 Task: Display the standings of the 2022 Victory Lane Racing NASCAR Cup Series for the race "Daytona 500" on the track "Daytona".
Action: Mouse moved to (179, 386)
Screenshot: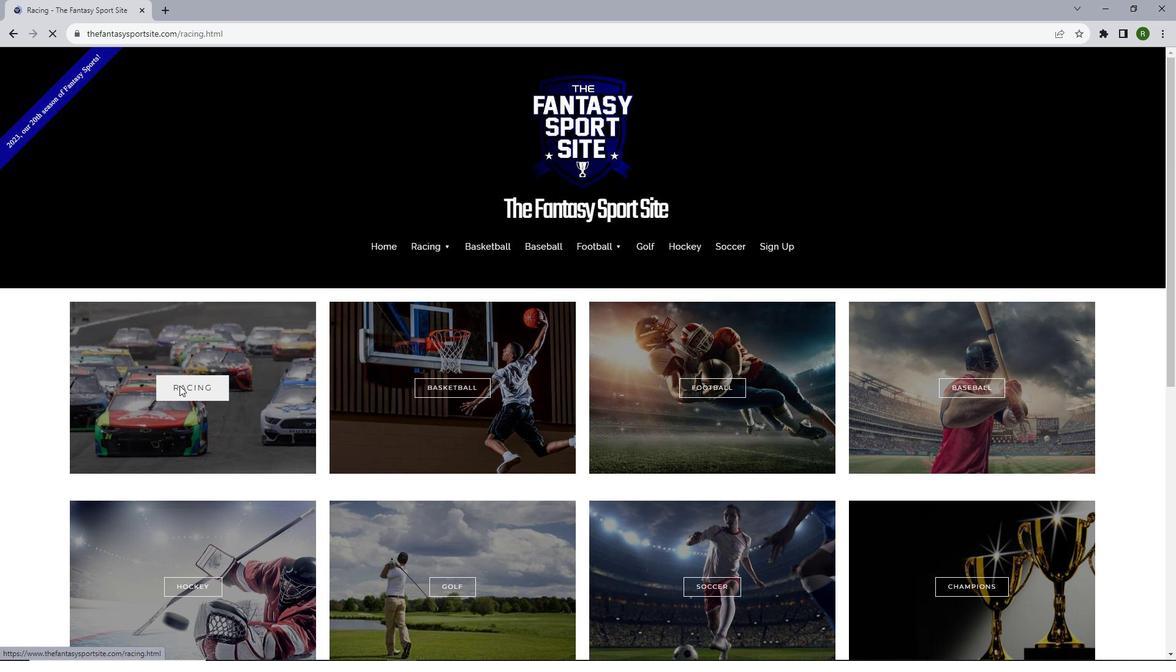 
Action: Mouse pressed left at (179, 386)
Screenshot: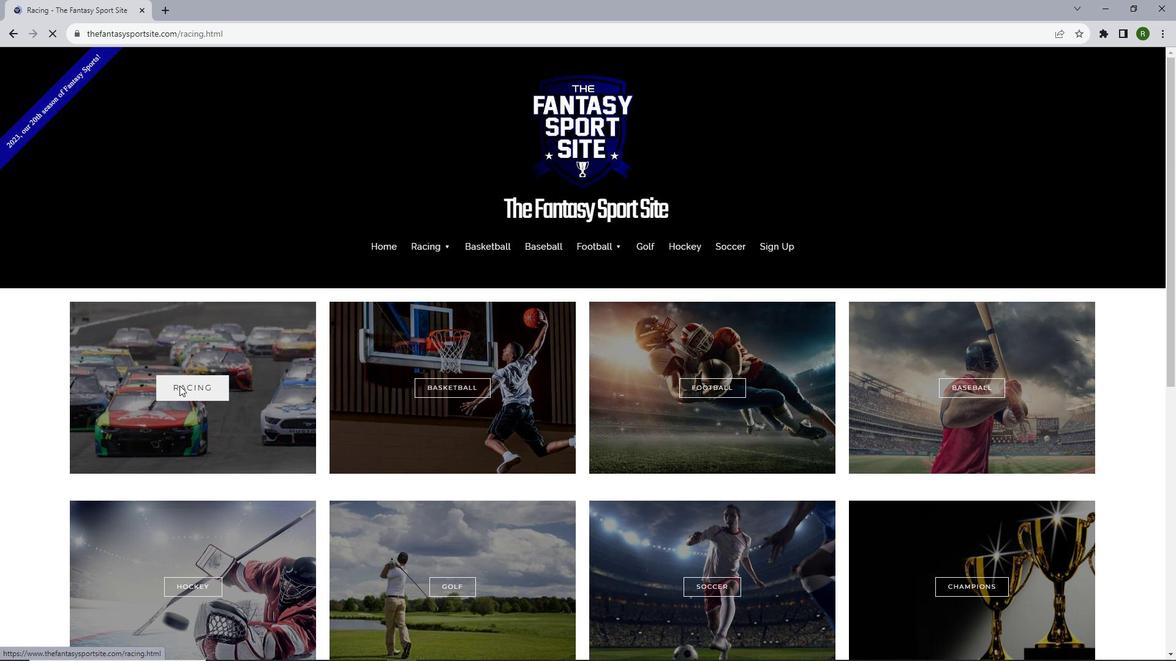 
Action: Mouse moved to (476, 319)
Screenshot: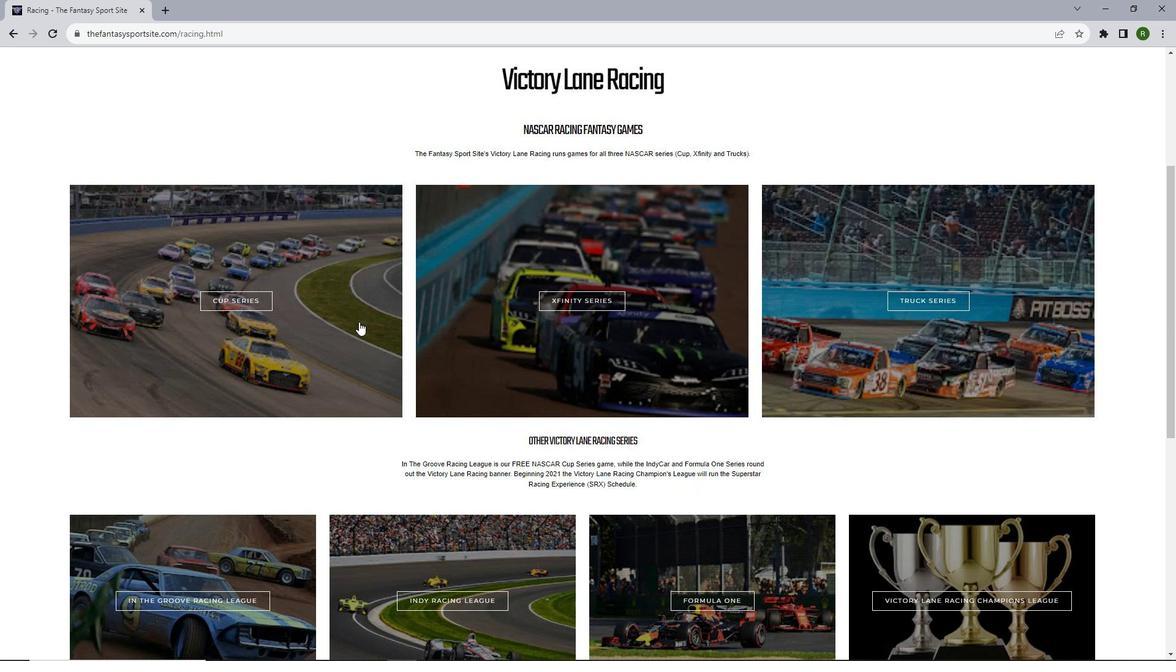 
Action: Mouse scrolled (476, 318) with delta (0, 0)
Screenshot: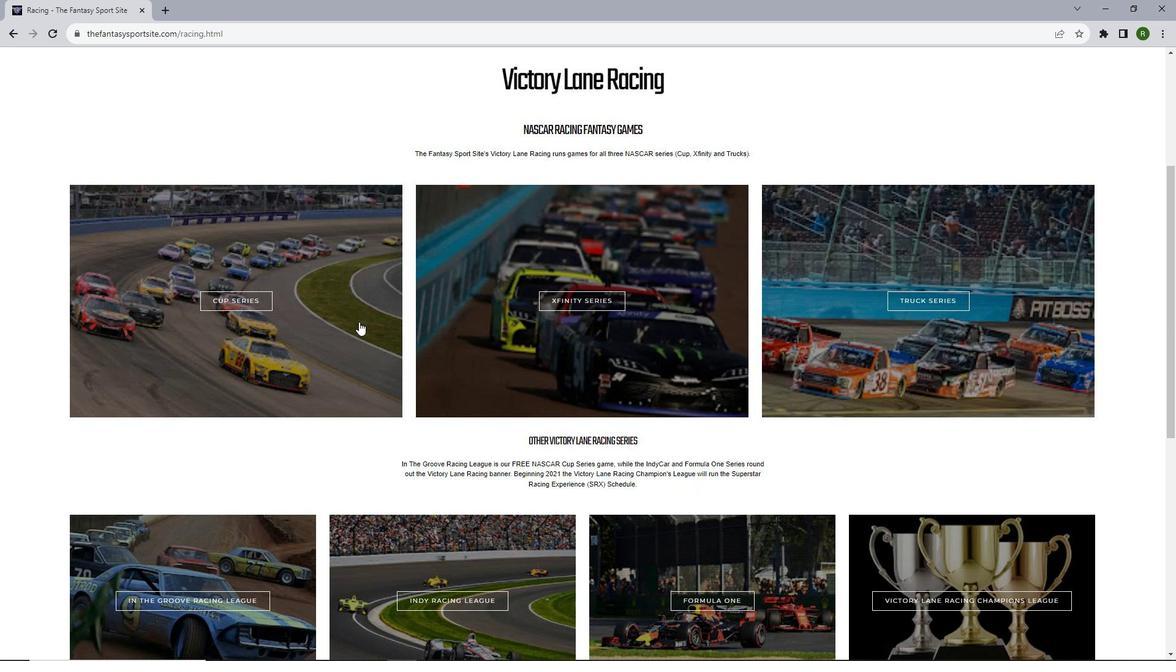 
Action: Mouse moved to (474, 319)
Screenshot: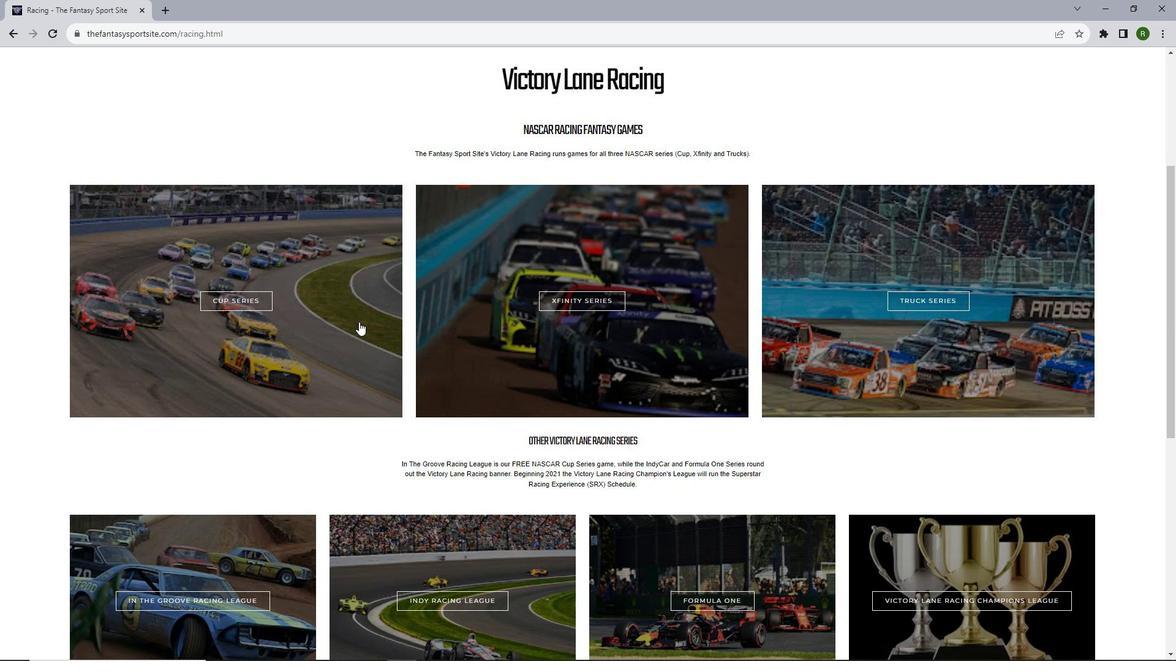 
Action: Mouse scrolled (474, 319) with delta (0, 0)
Screenshot: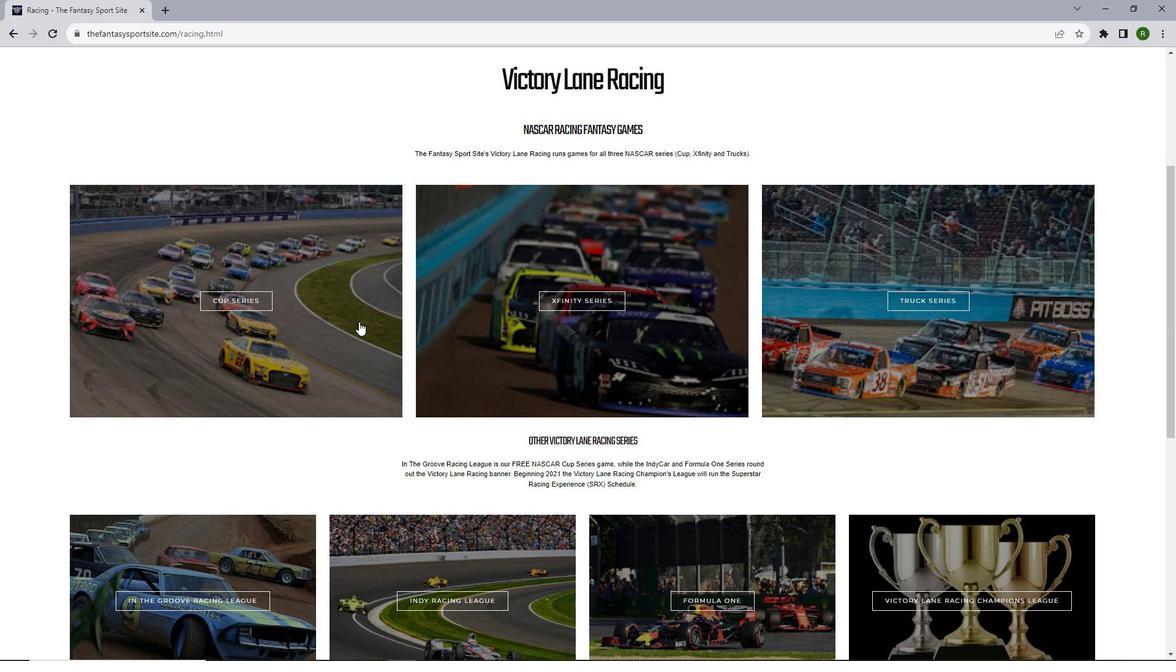 
Action: Mouse scrolled (474, 319) with delta (0, 0)
Screenshot: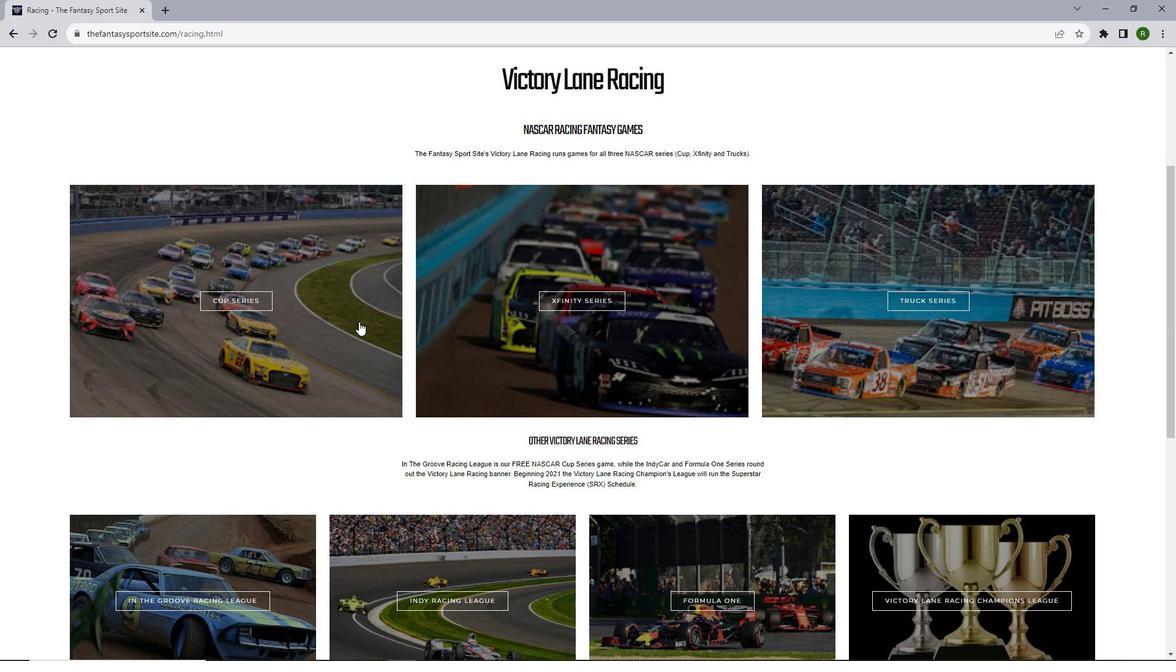 
Action: Mouse moved to (474, 319)
Screenshot: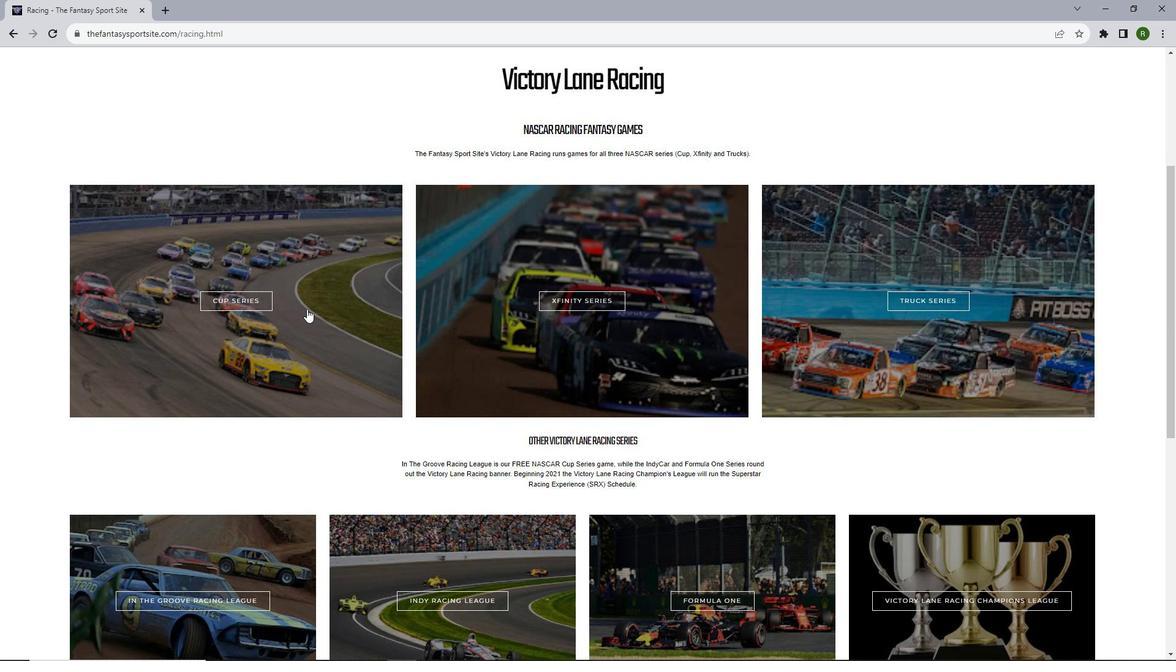 
Action: Mouse scrolled (474, 319) with delta (0, 0)
Screenshot: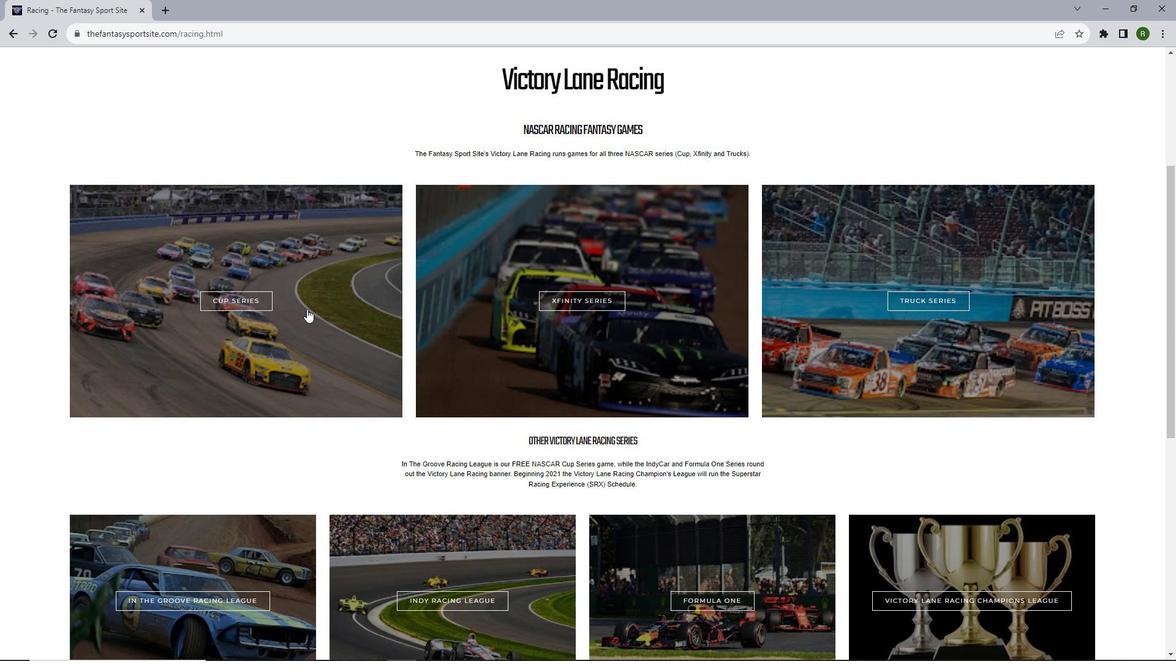 
Action: Mouse moved to (241, 296)
Screenshot: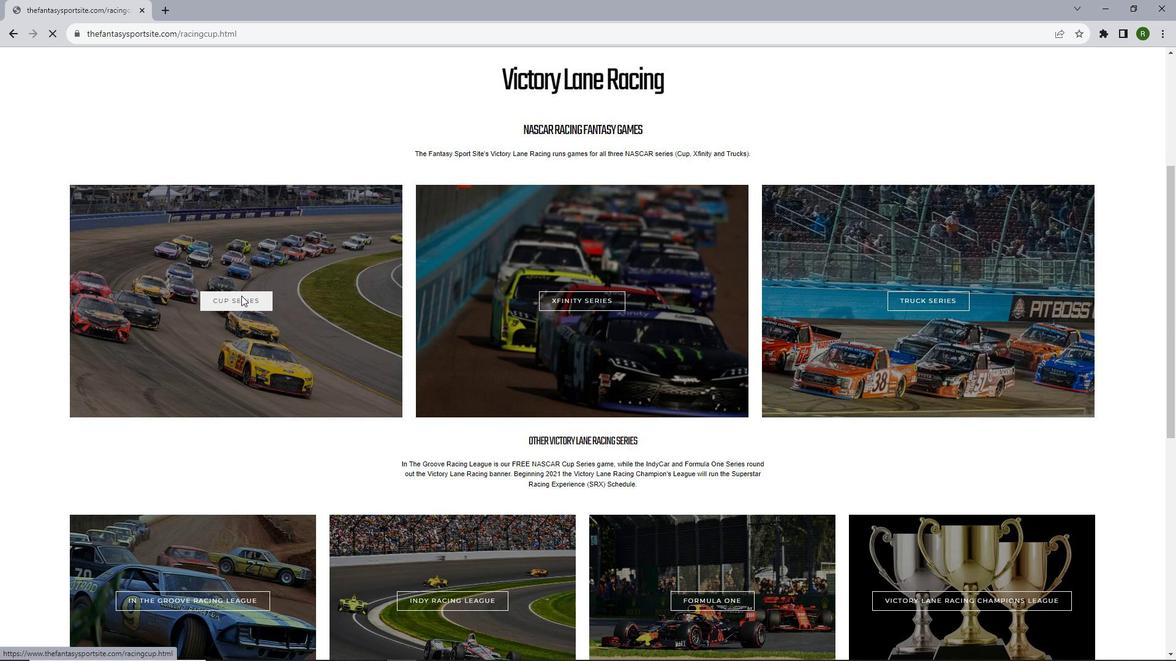 
Action: Mouse pressed left at (241, 296)
Screenshot: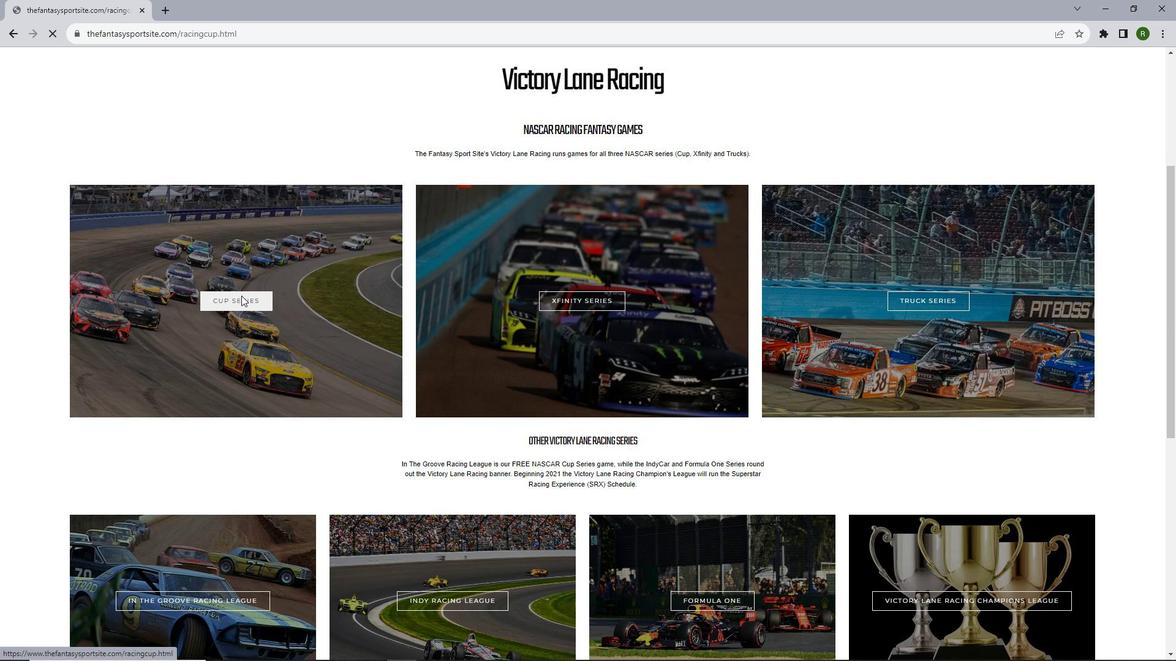 
Action: Mouse moved to (322, 307)
Screenshot: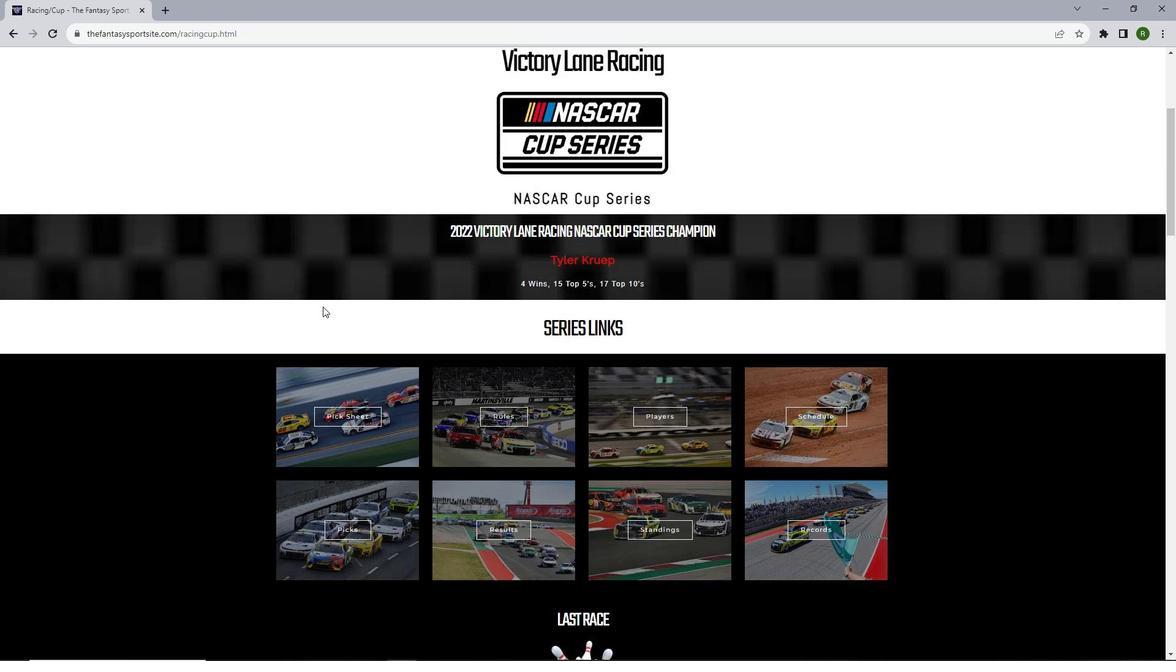 
Action: Mouse scrolled (322, 306) with delta (0, 0)
Screenshot: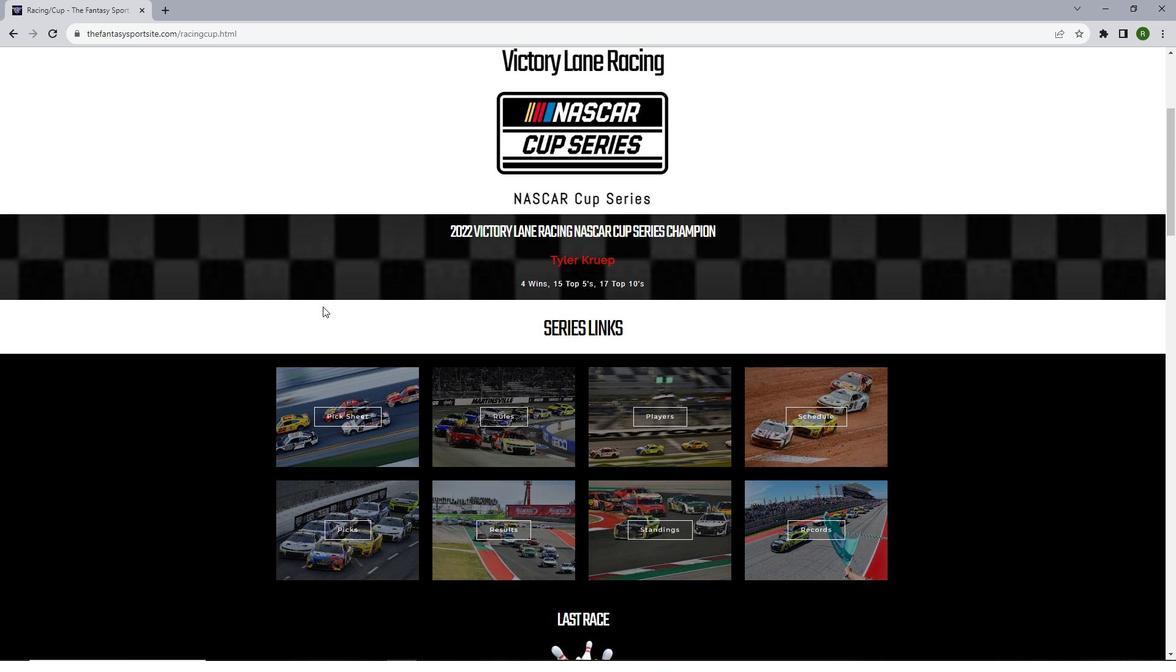 
Action: Mouse scrolled (322, 306) with delta (0, 0)
Screenshot: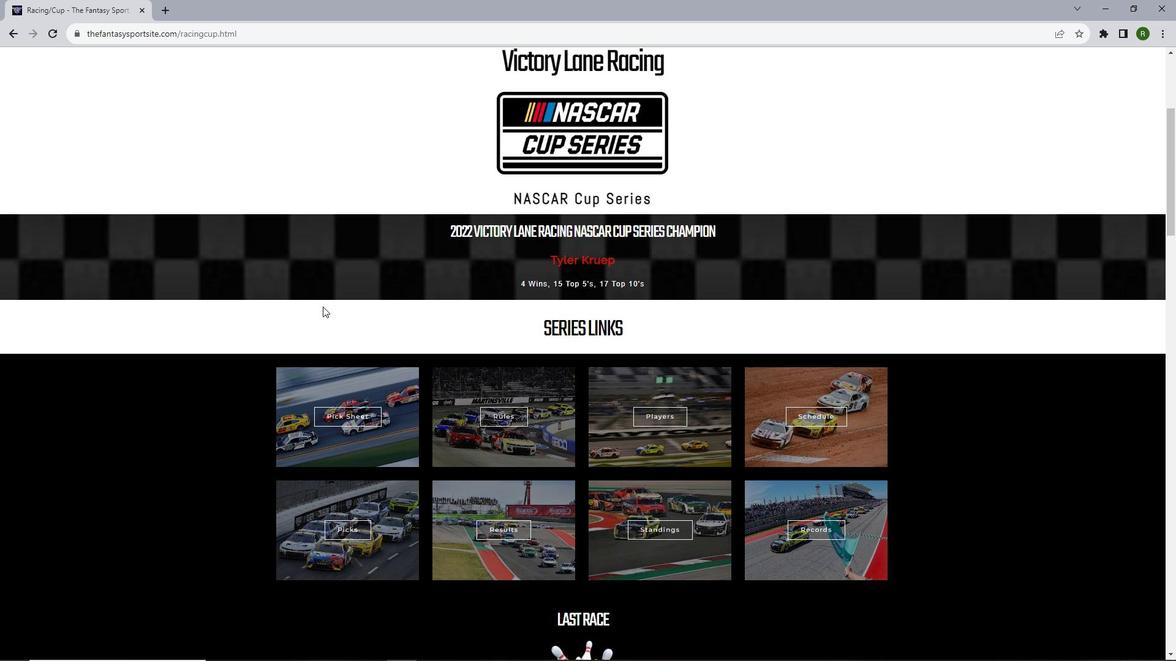 
Action: Mouse scrolled (322, 306) with delta (0, 0)
Screenshot: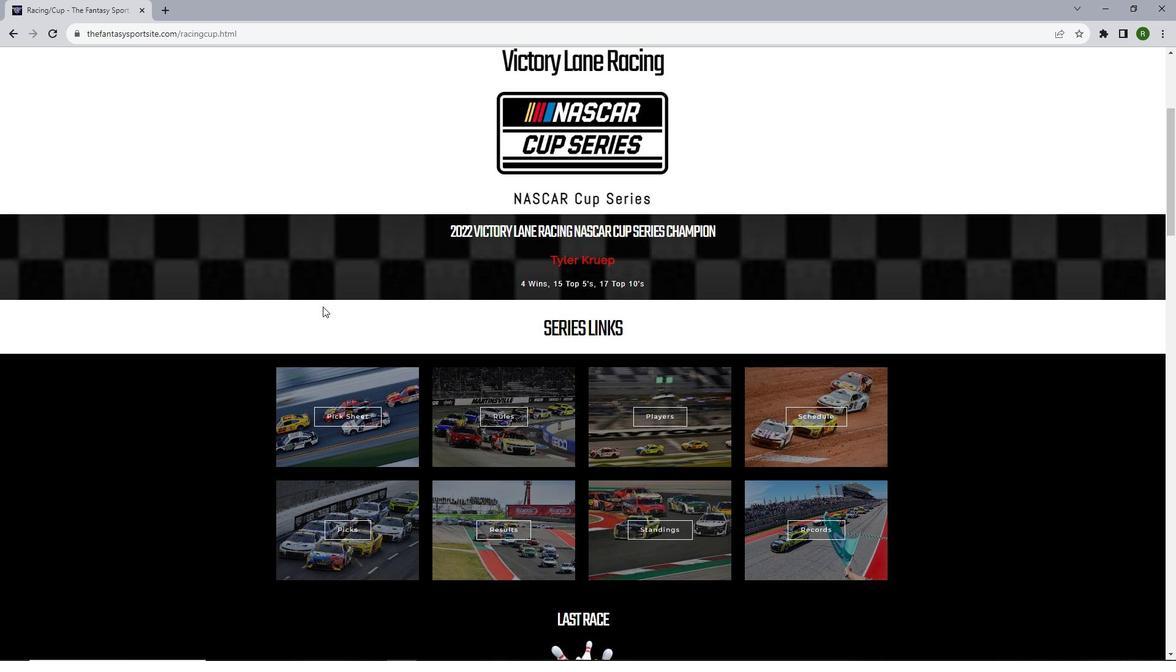 
Action: Mouse scrolled (322, 306) with delta (0, 0)
Screenshot: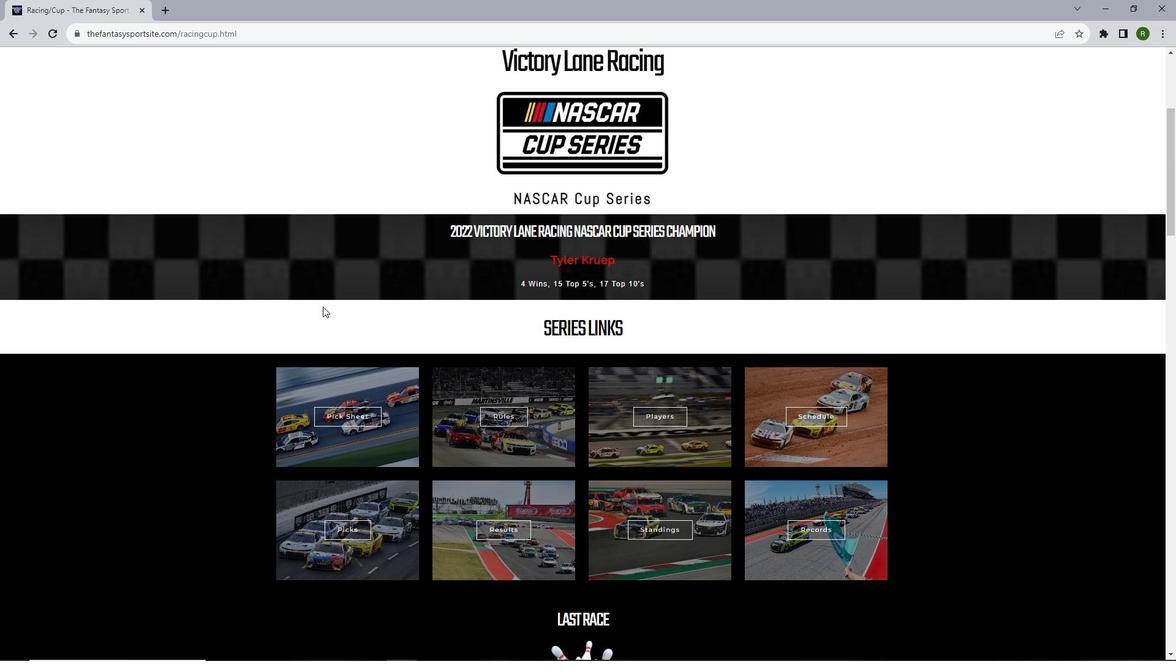 
Action: Mouse moved to (323, 307)
Screenshot: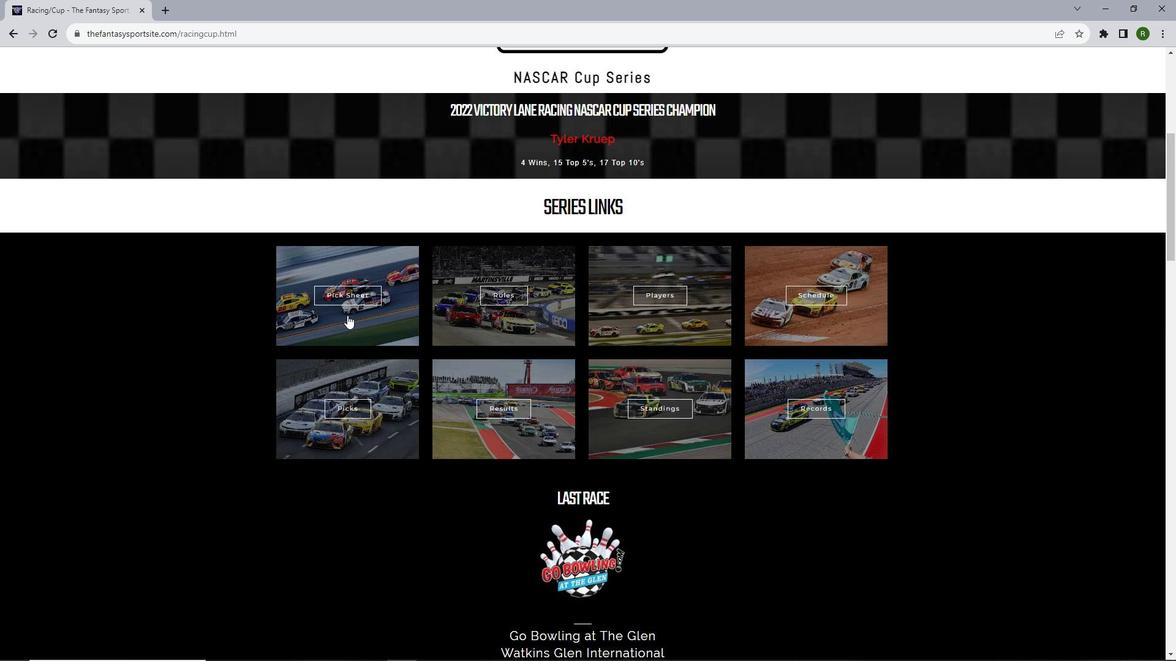
Action: Mouse scrolled (323, 306) with delta (0, 0)
Screenshot: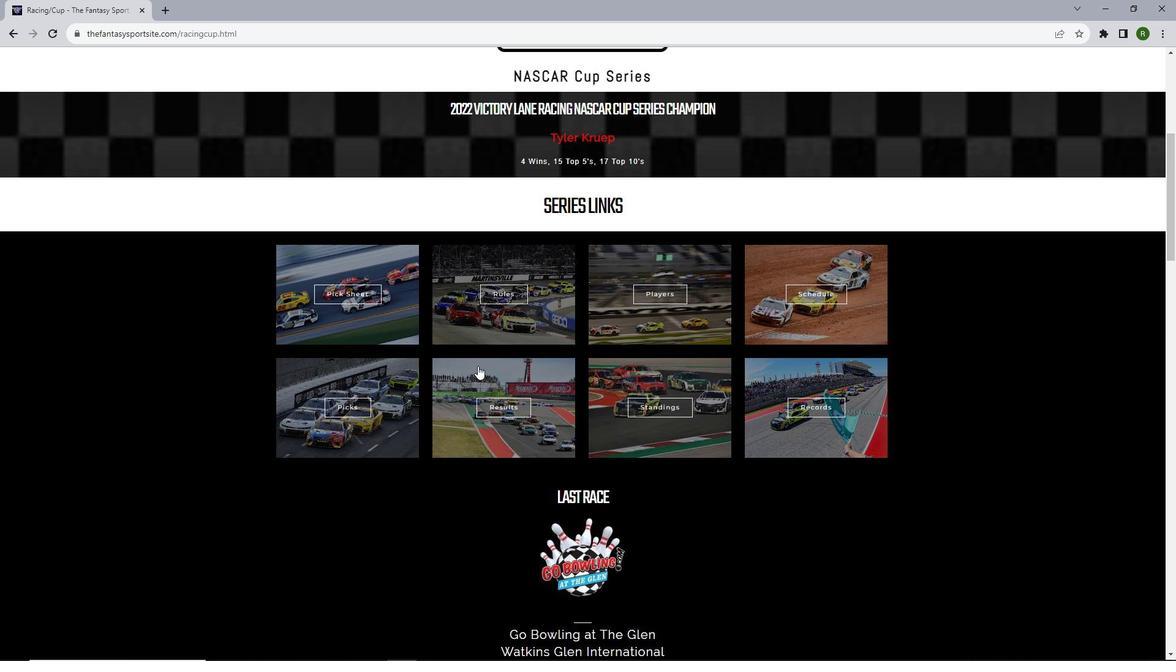 
Action: Mouse scrolled (323, 306) with delta (0, 0)
Screenshot: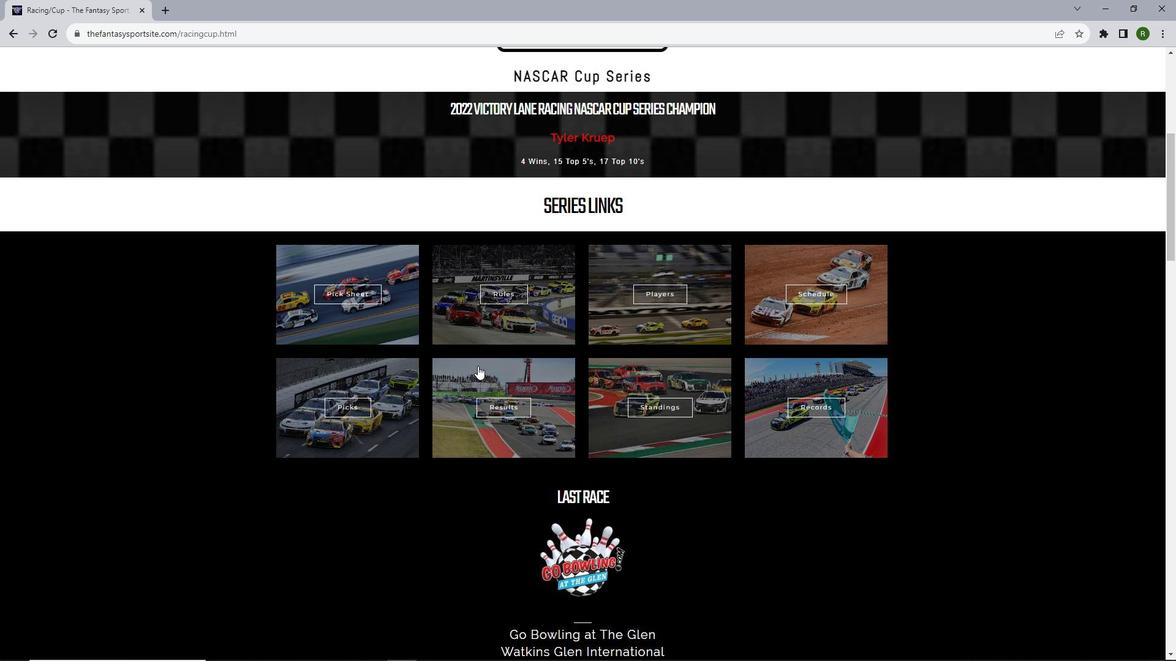 
Action: Mouse moved to (648, 402)
Screenshot: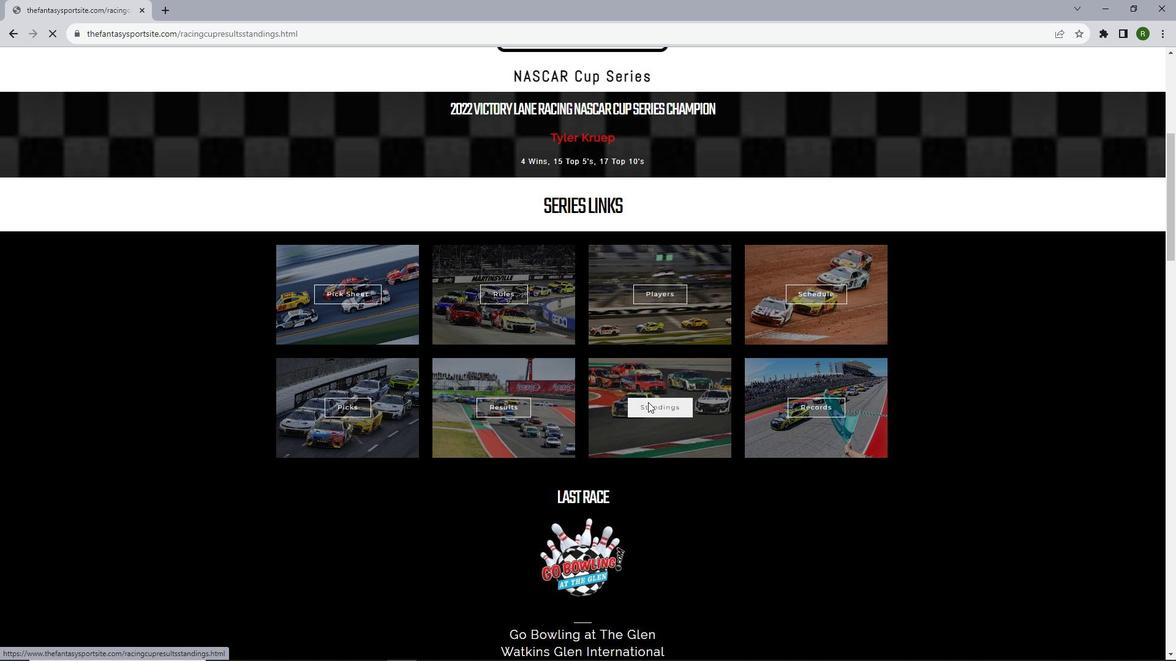 
Action: Mouse pressed left at (648, 402)
Screenshot: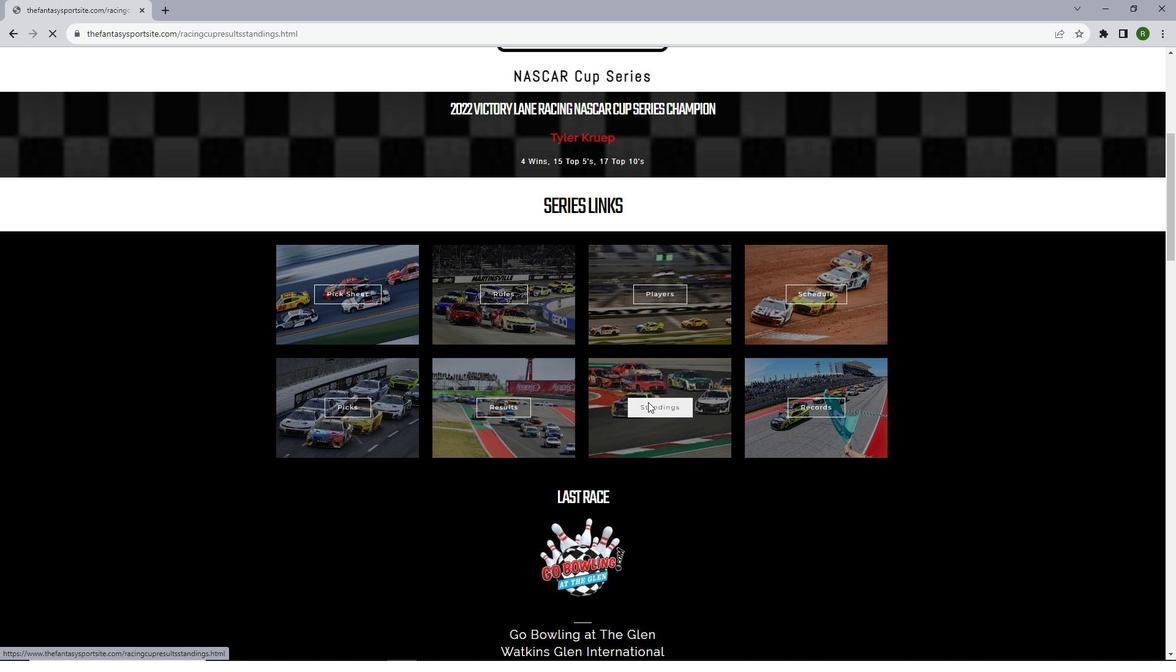 
Action: Mouse moved to (487, 327)
Screenshot: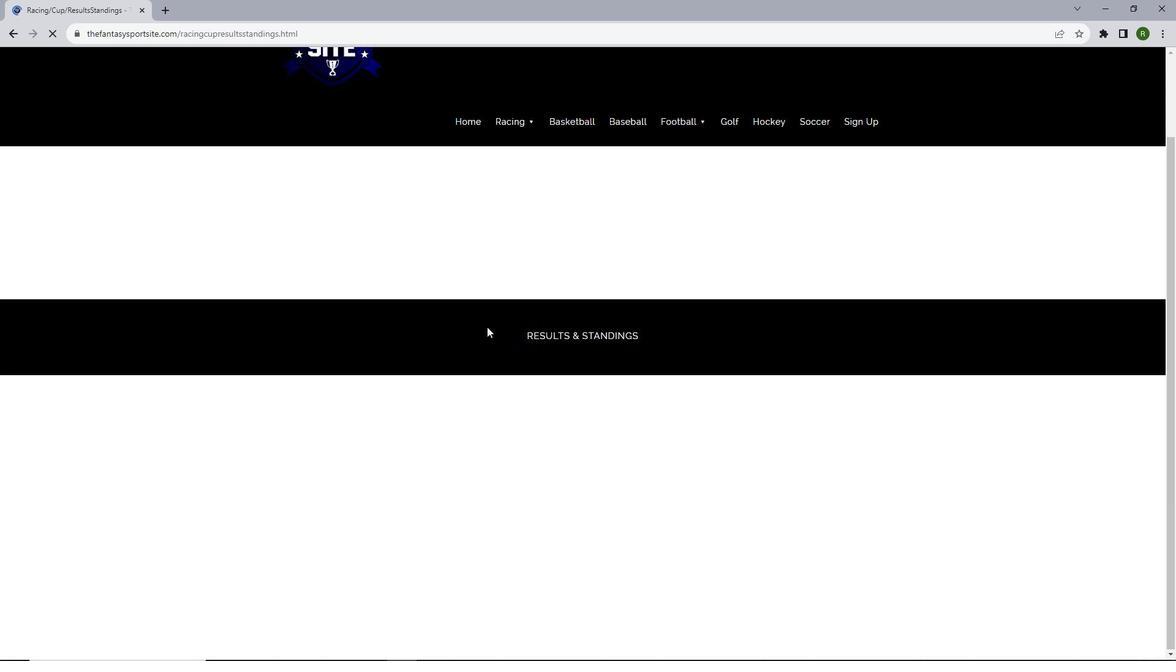 
Action: Mouse scrolled (487, 326) with delta (0, 0)
Screenshot: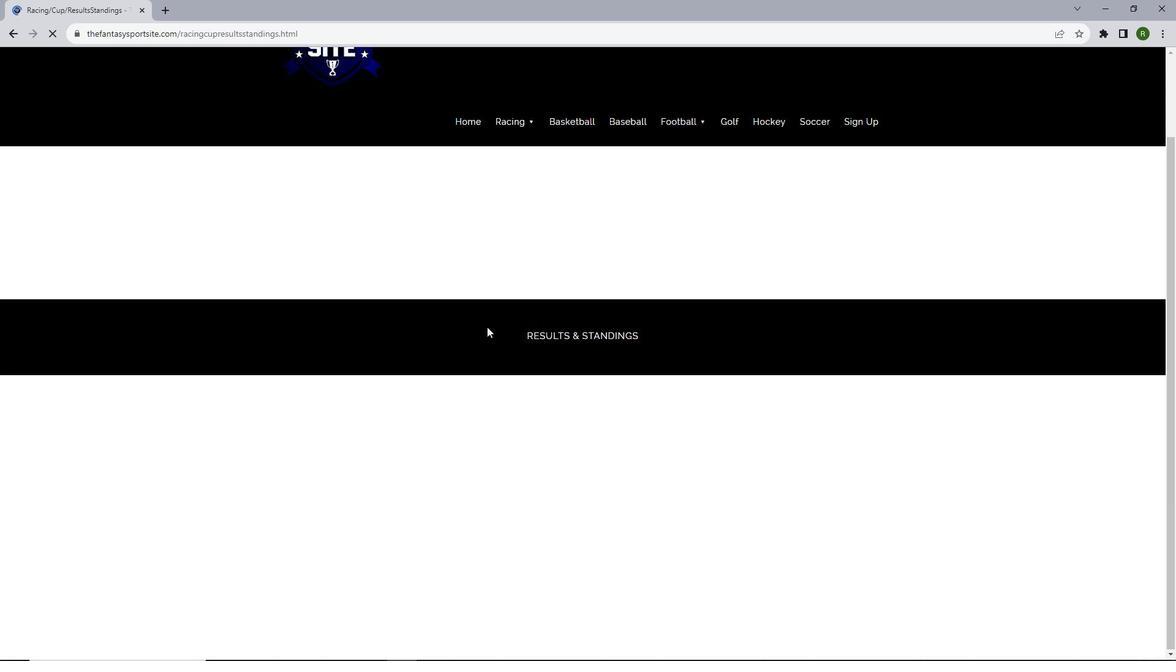 
Action: Mouse scrolled (487, 326) with delta (0, 0)
Screenshot: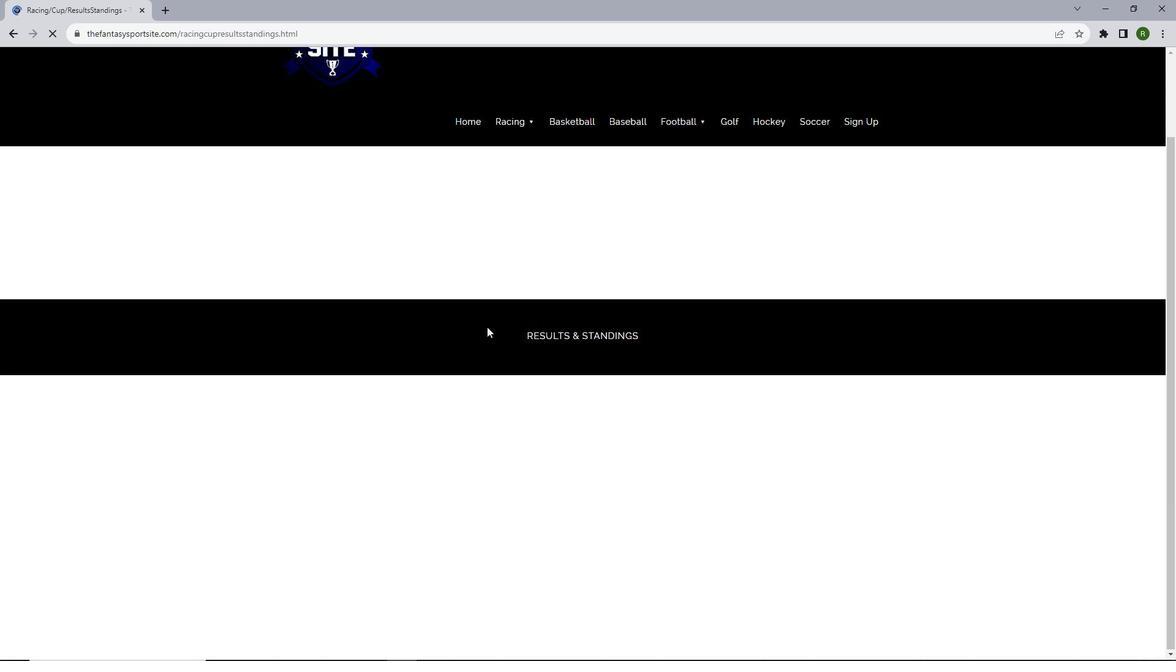 
Action: Mouse scrolled (487, 326) with delta (0, 0)
Screenshot: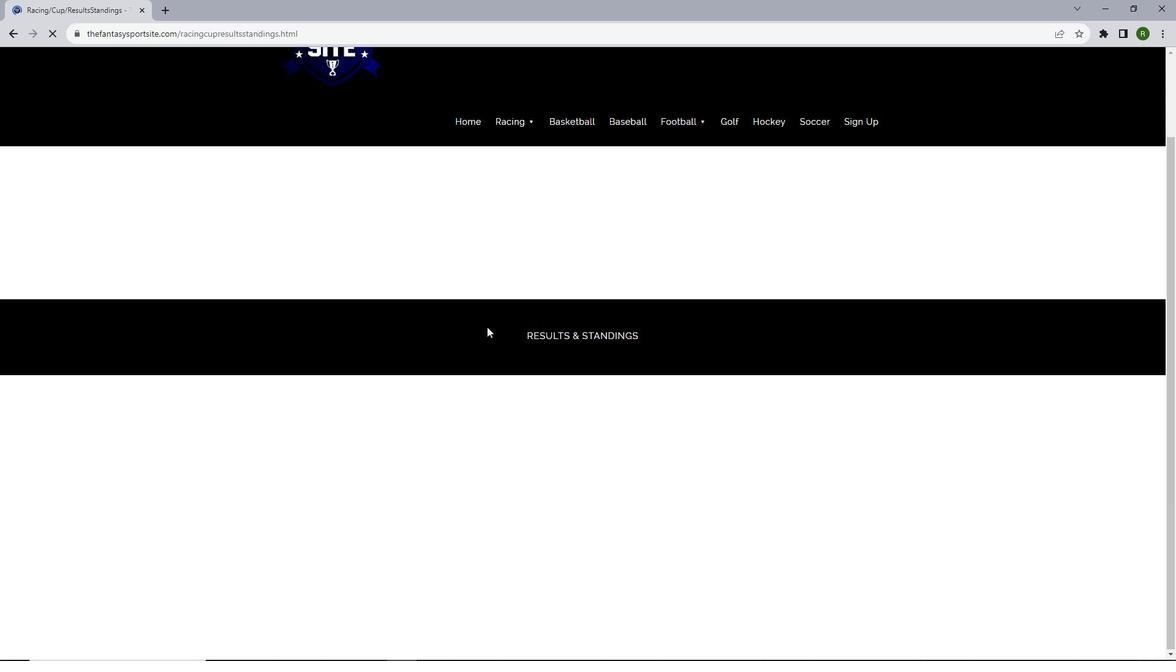 
Action: Mouse scrolled (487, 326) with delta (0, 0)
Screenshot: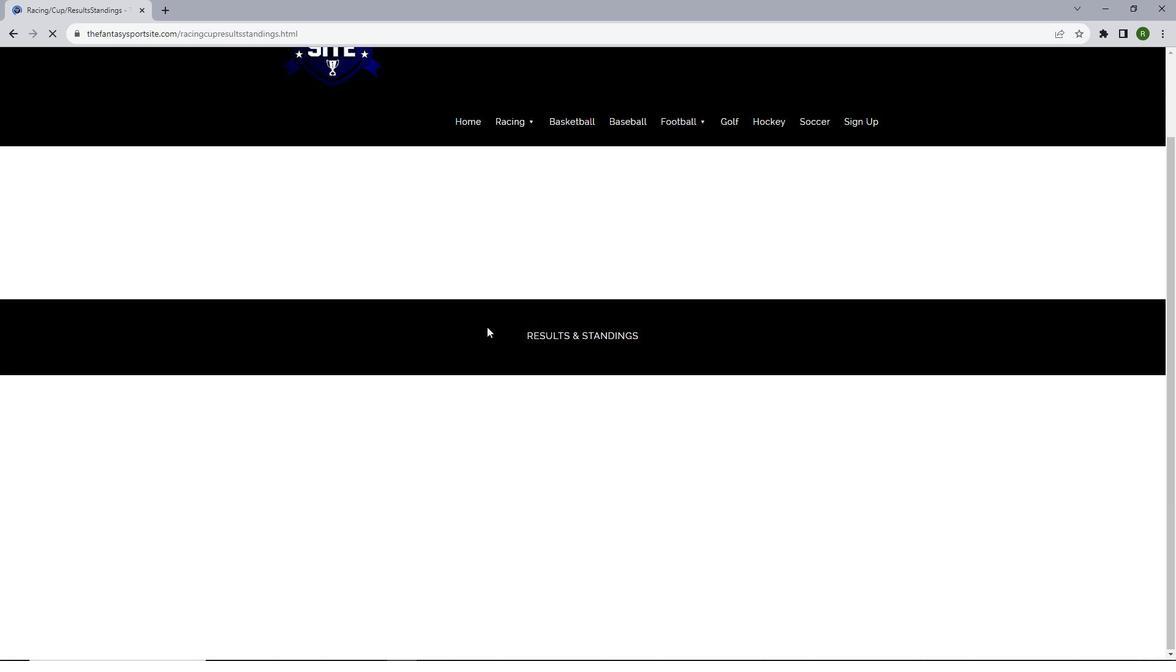 
Action: Mouse scrolled (487, 326) with delta (0, 0)
Screenshot: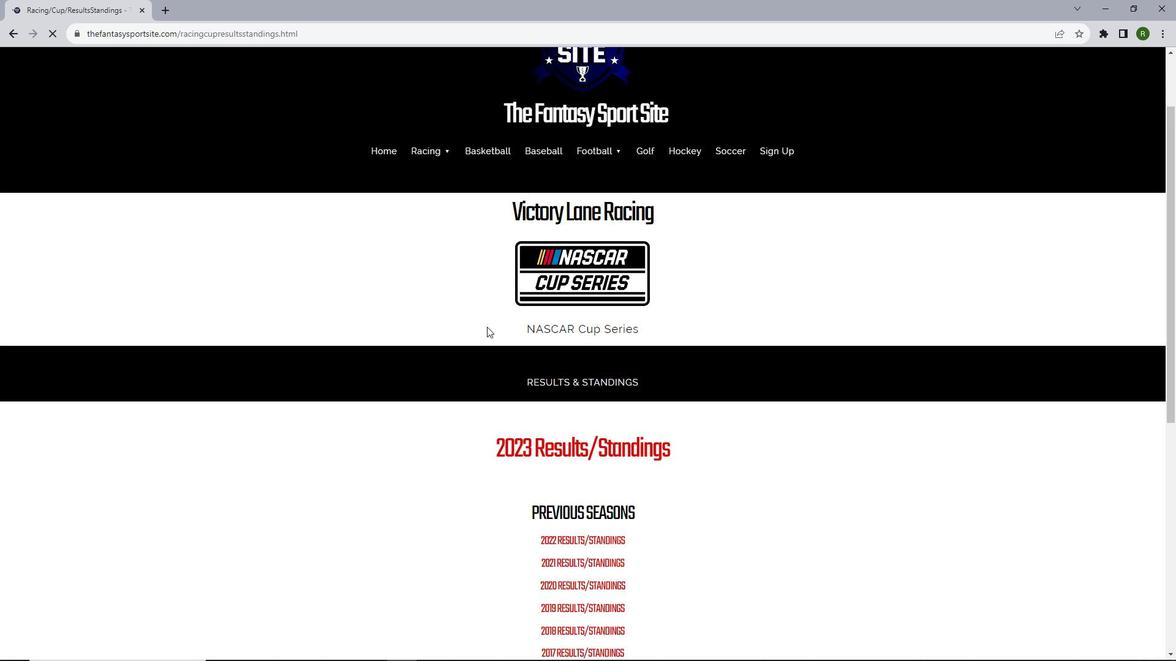 
Action: Mouse scrolled (487, 326) with delta (0, 0)
Screenshot: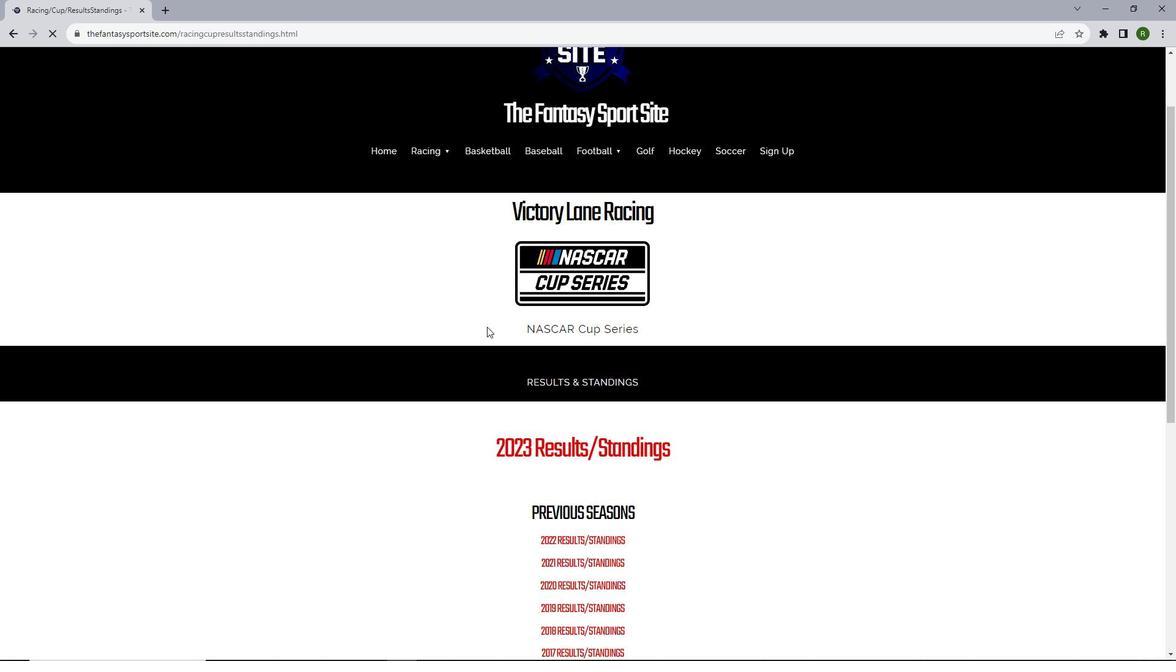 
Action: Mouse scrolled (487, 326) with delta (0, 0)
Screenshot: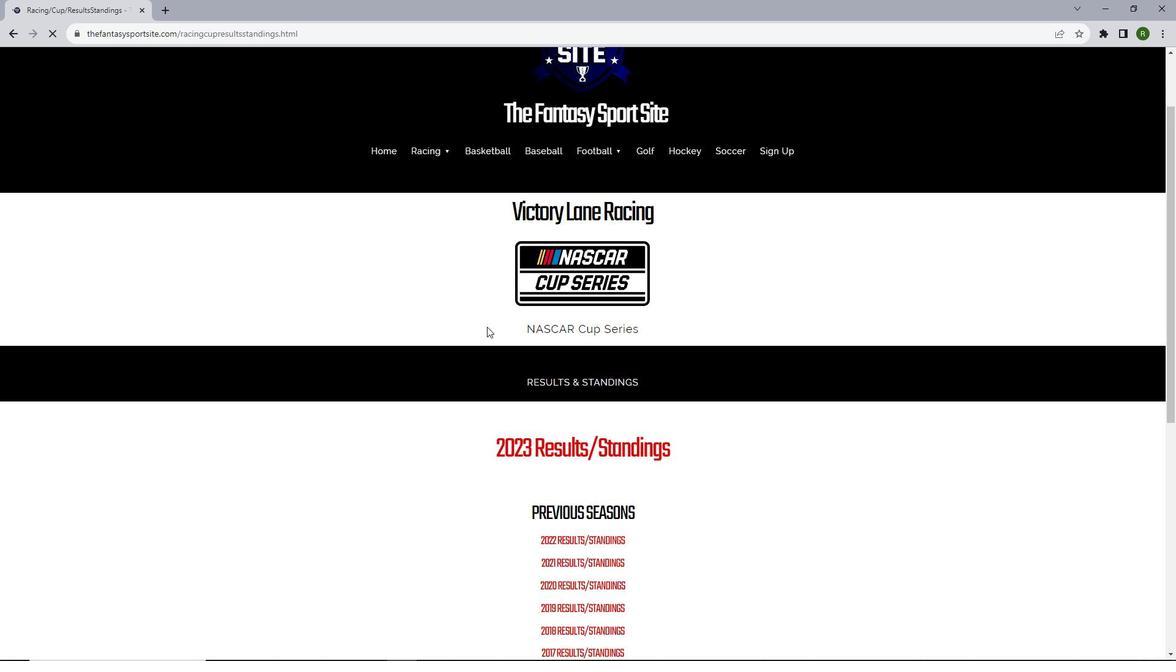 
Action: Mouse scrolled (487, 326) with delta (0, 0)
Screenshot: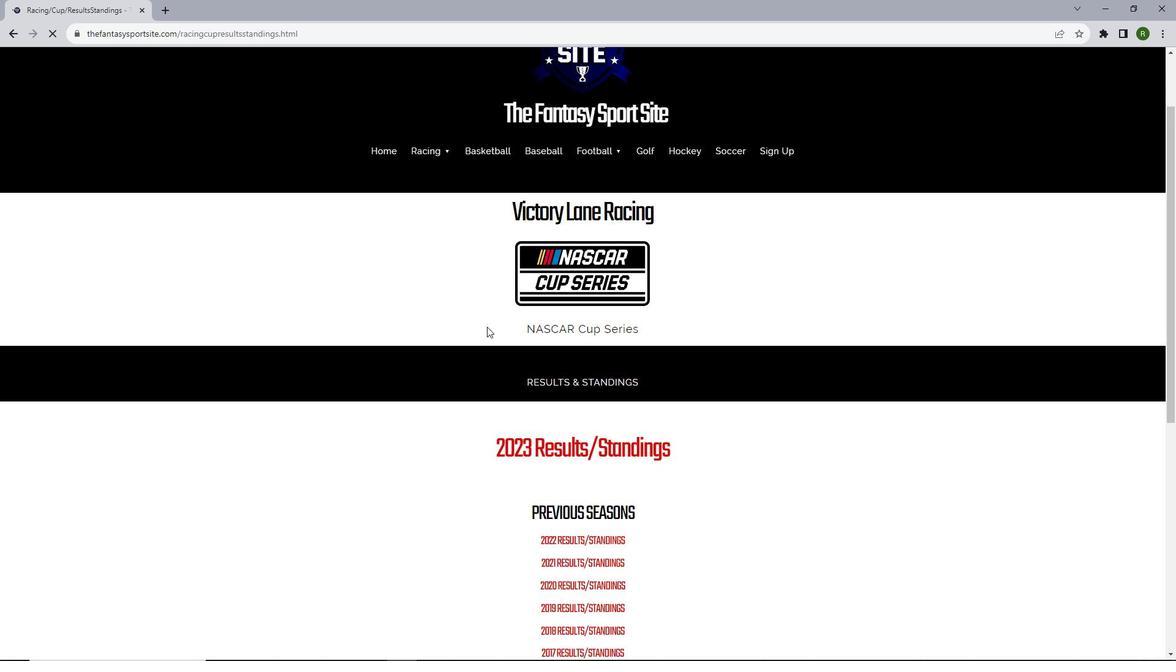 
Action: Mouse scrolled (487, 326) with delta (0, 0)
Screenshot: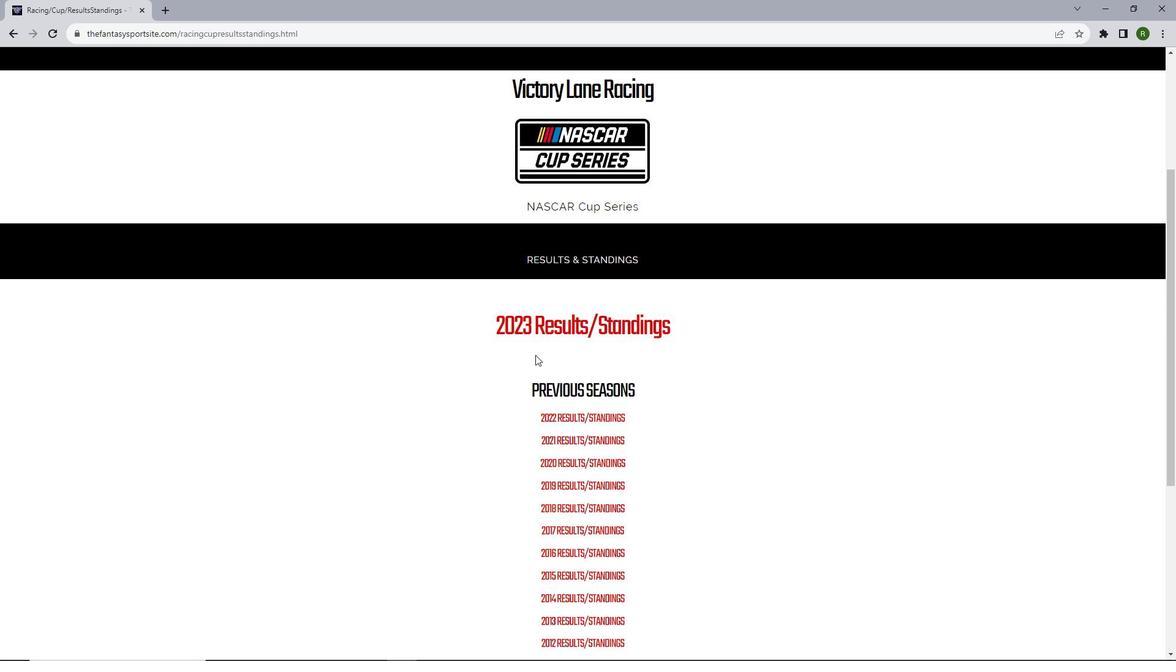 
Action: Mouse scrolled (487, 326) with delta (0, 0)
Screenshot: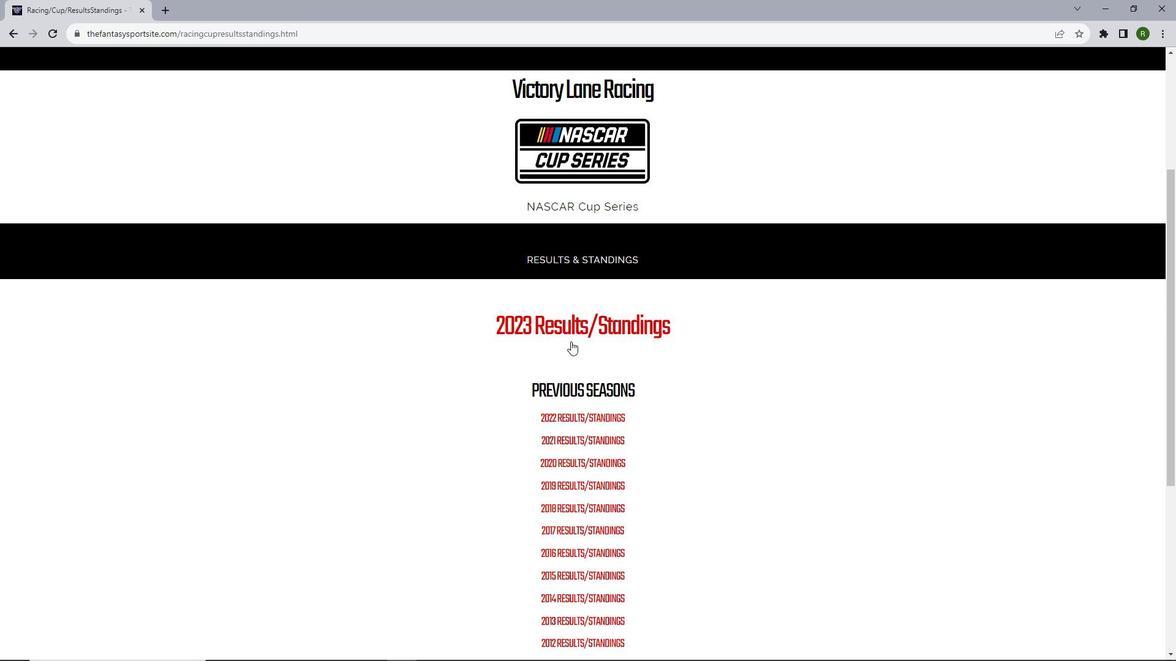 
Action: Mouse moved to (589, 416)
Screenshot: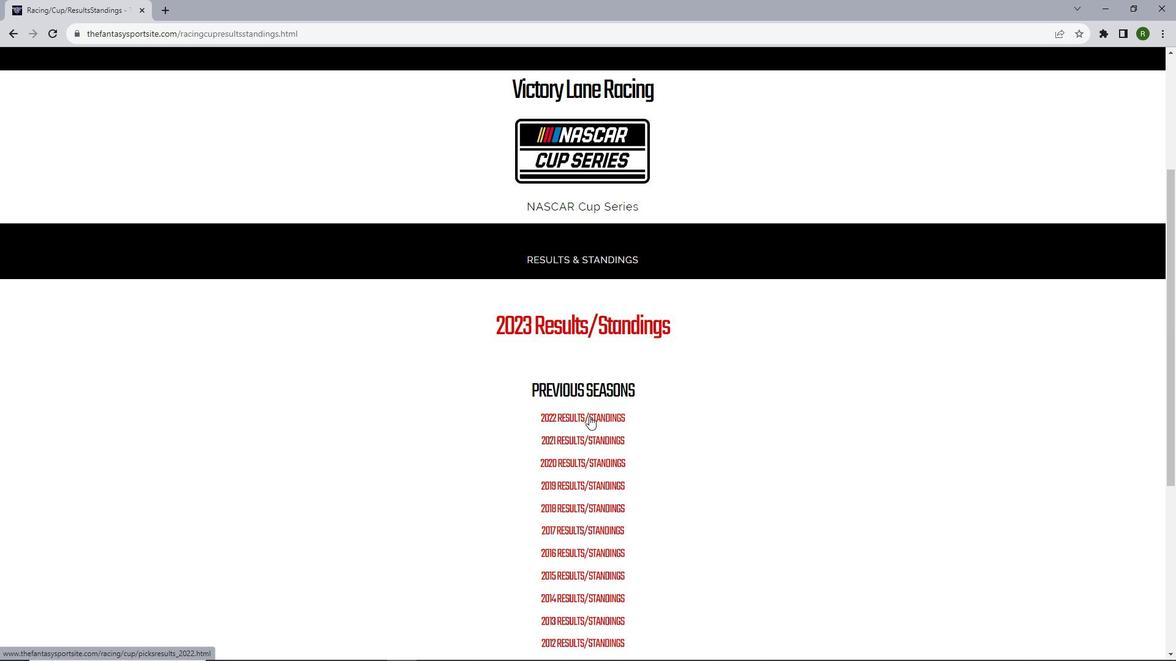 
Action: Mouse pressed left at (589, 416)
Screenshot: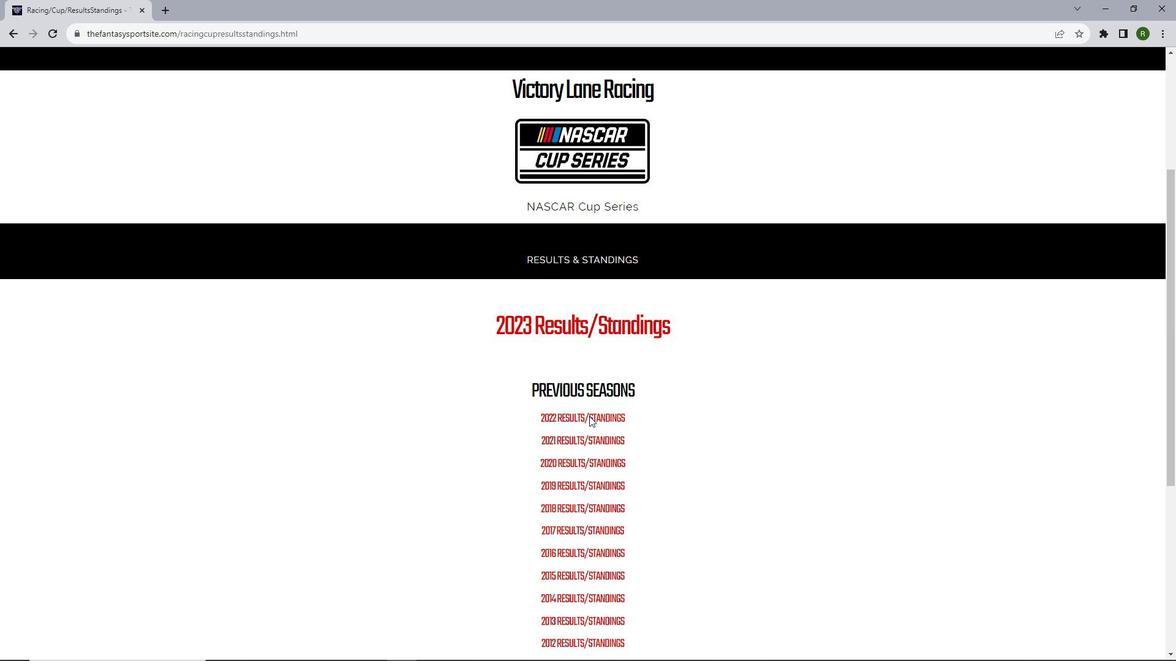 
Action: Mouse moved to (617, 256)
Screenshot: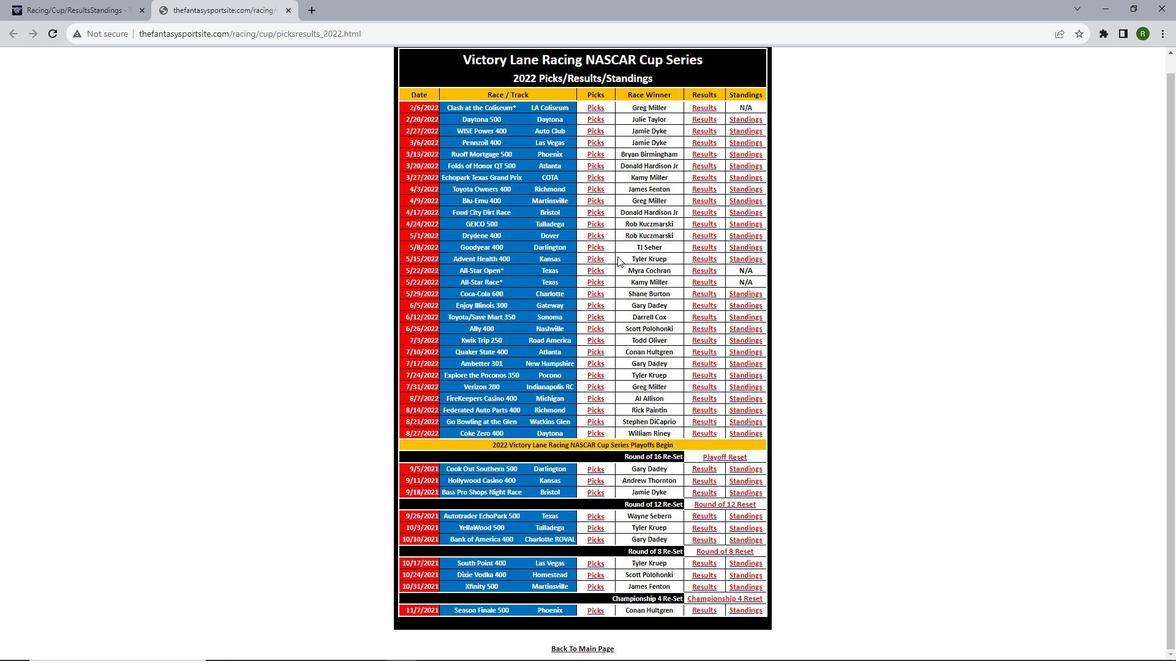 
Action: Mouse scrolled (617, 256) with delta (0, 0)
Screenshot: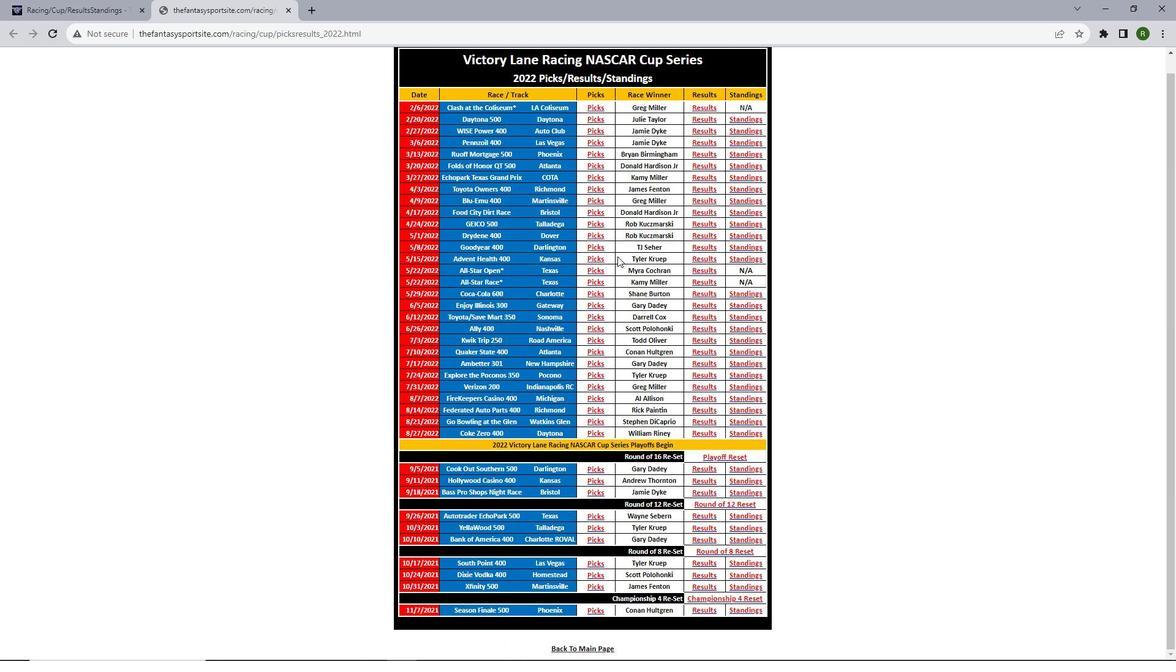
Action: Mouse moved to (732, 120)
Screenshot: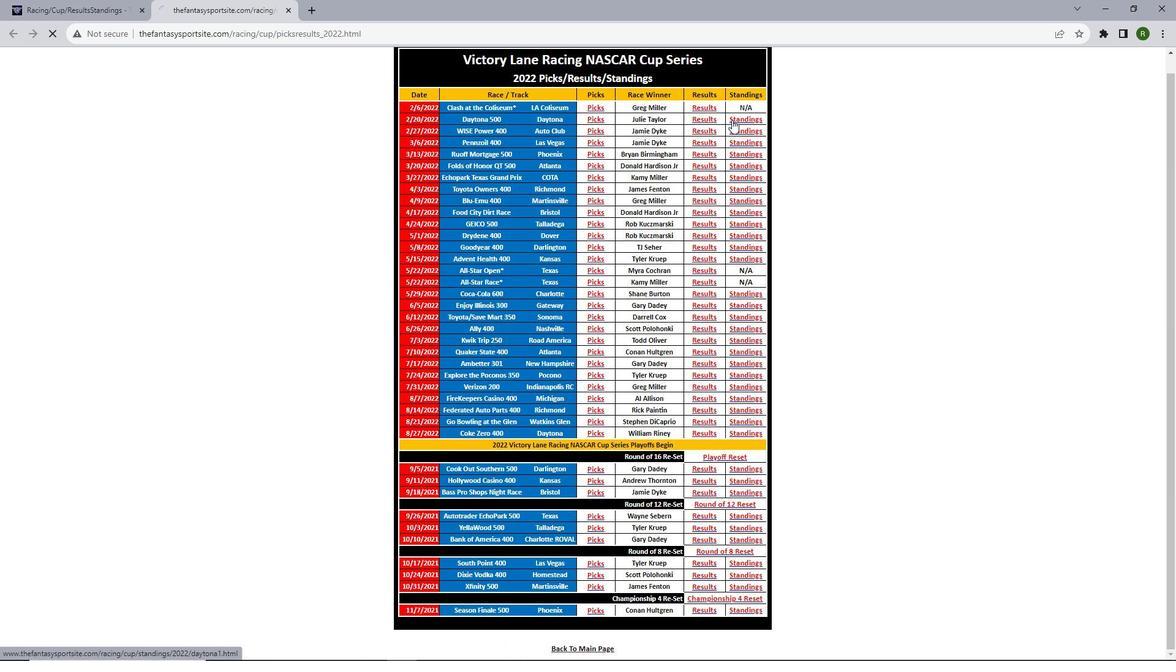 
Action: Mouse pressed left at (732, 120)
Screenshot: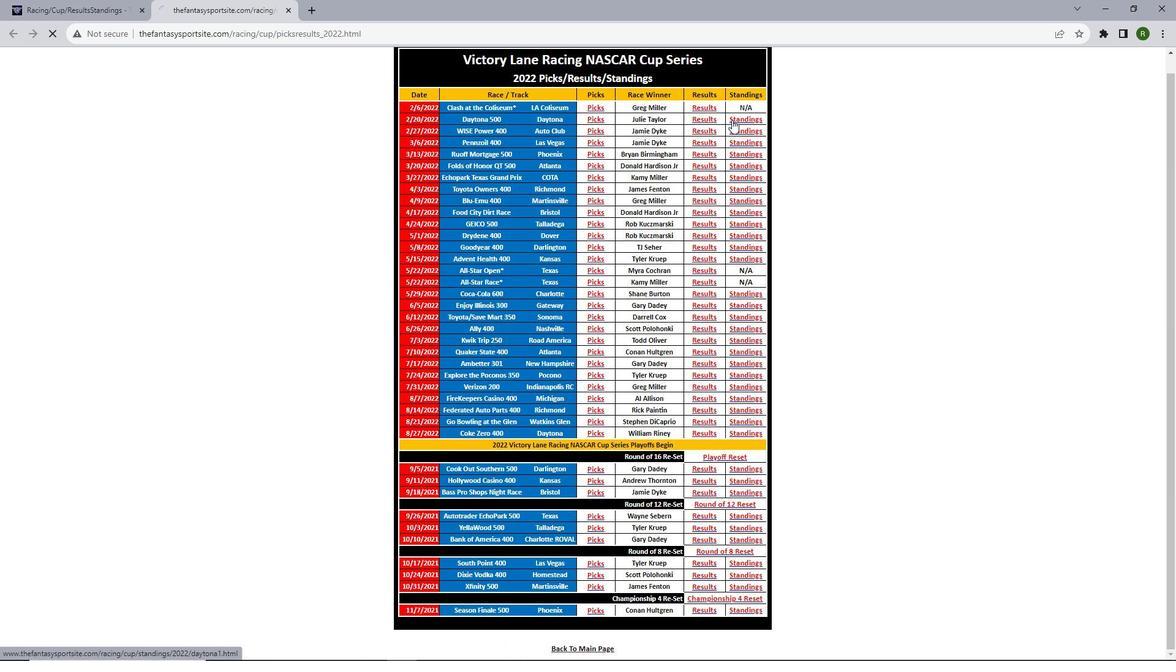 
Action: Mouse moved to (706, 155)
Screenshot: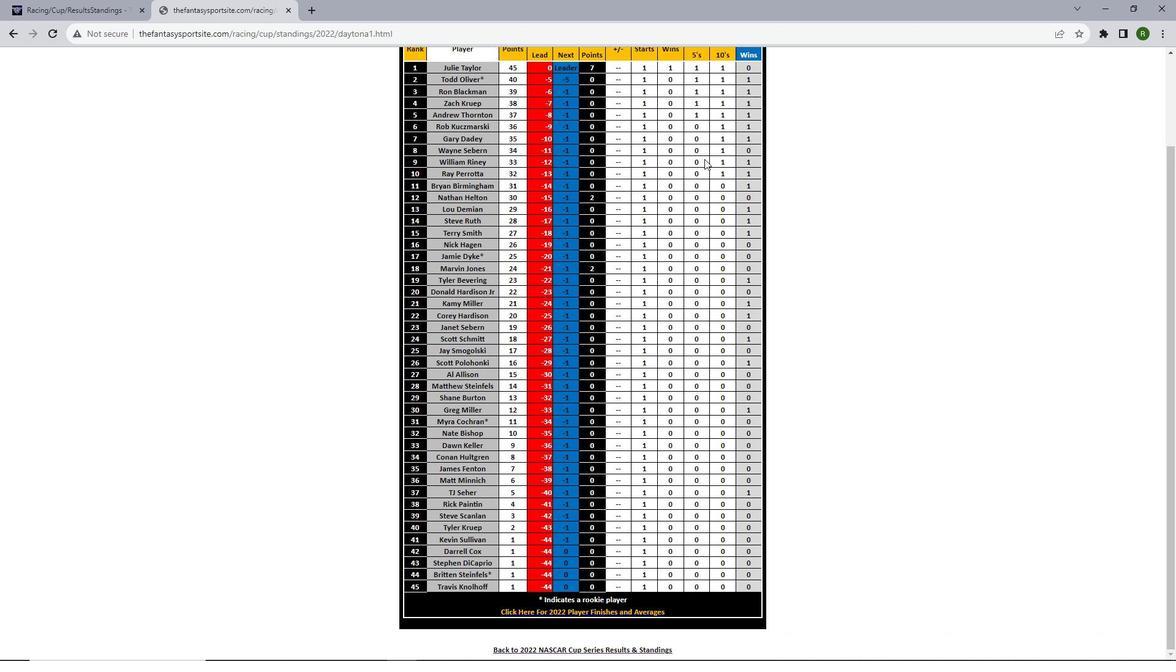 
Action: Mouse scrolled (706, 154) with delta (0, 0)
Screenshot: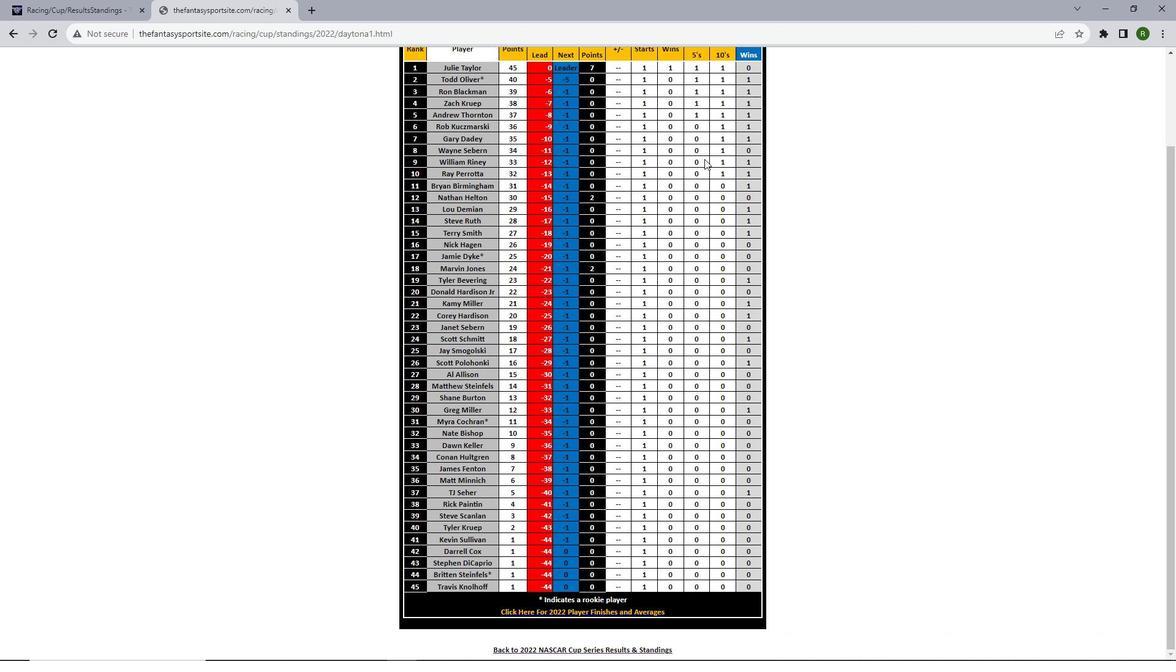 
Action: Mouse moved to (705, 157)
Screenshot: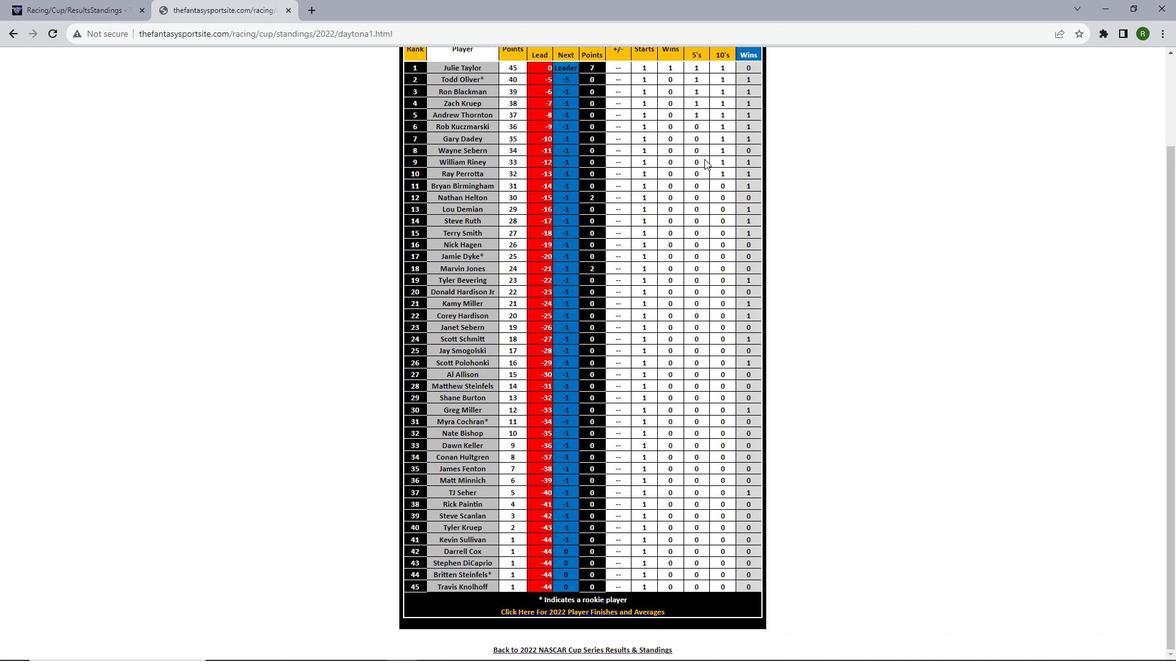
Action: Mouse scrolled (705, 156) with delta (0, 0)
Screenshot: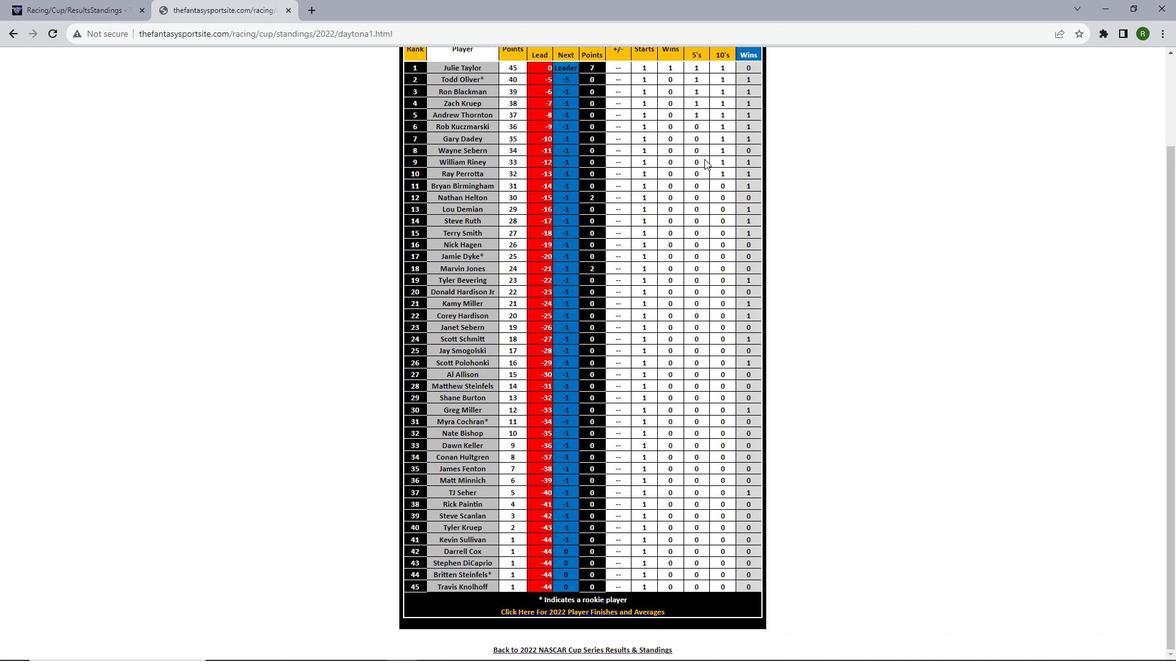 
Action: Mouse scrolled (705, 156) with delta (0, 0)
Screenshot: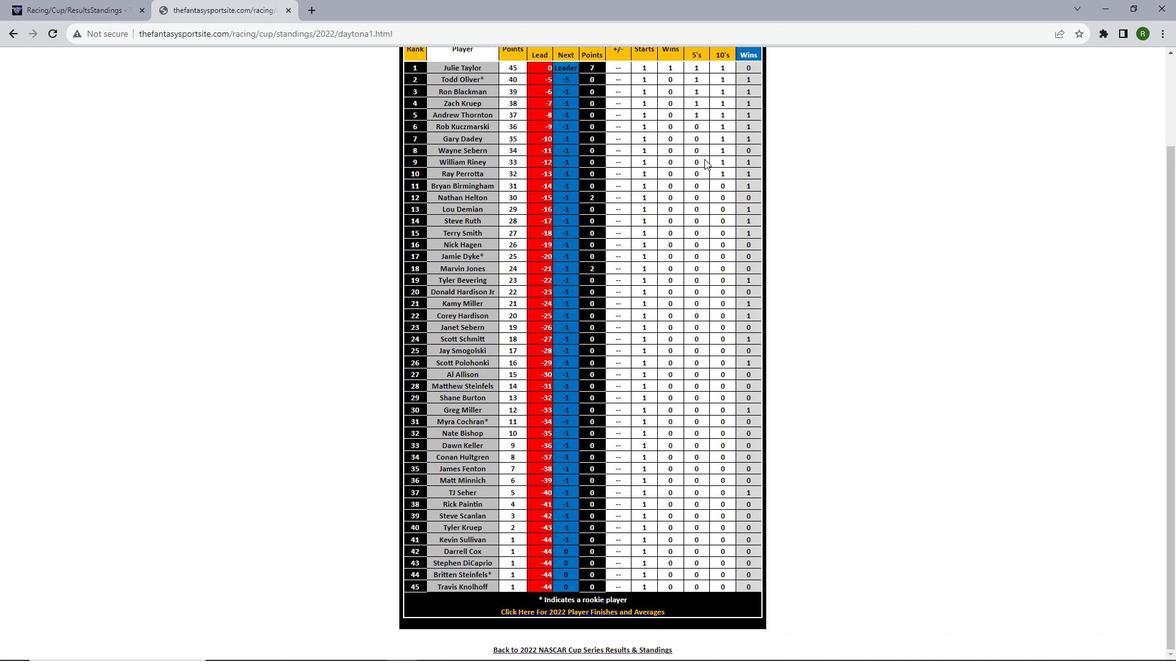 
Action: Mouse moved to (704, 157)
Screenshot: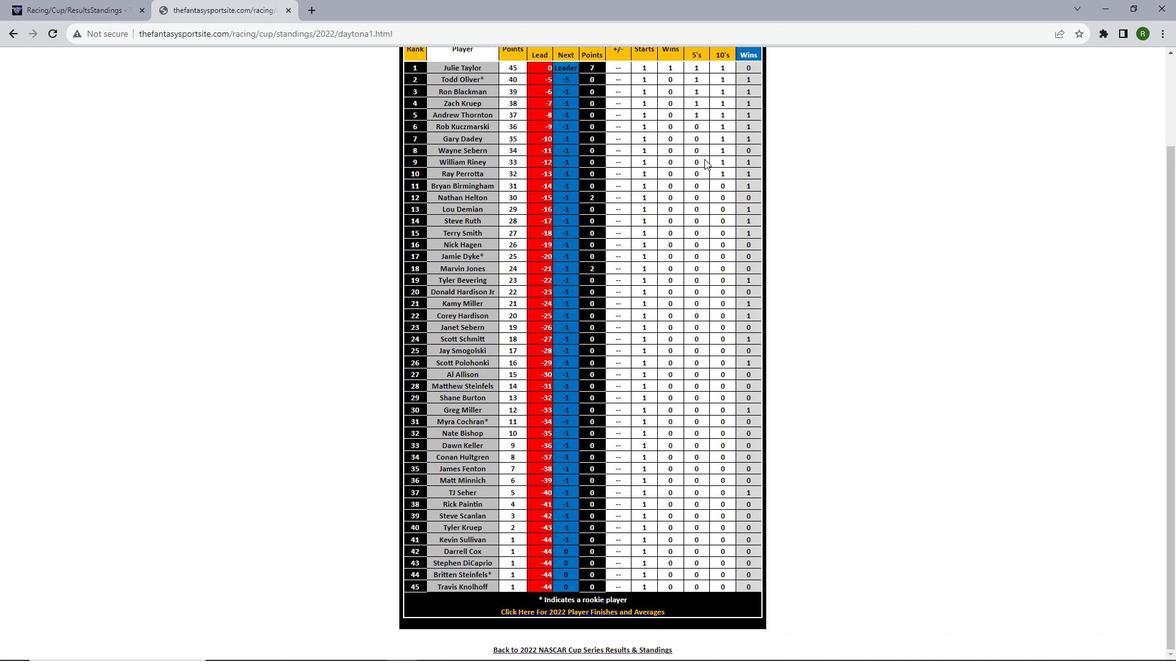 
Action: Mouse scrolled (704, 156) with delta (0, 0)
Screenshot: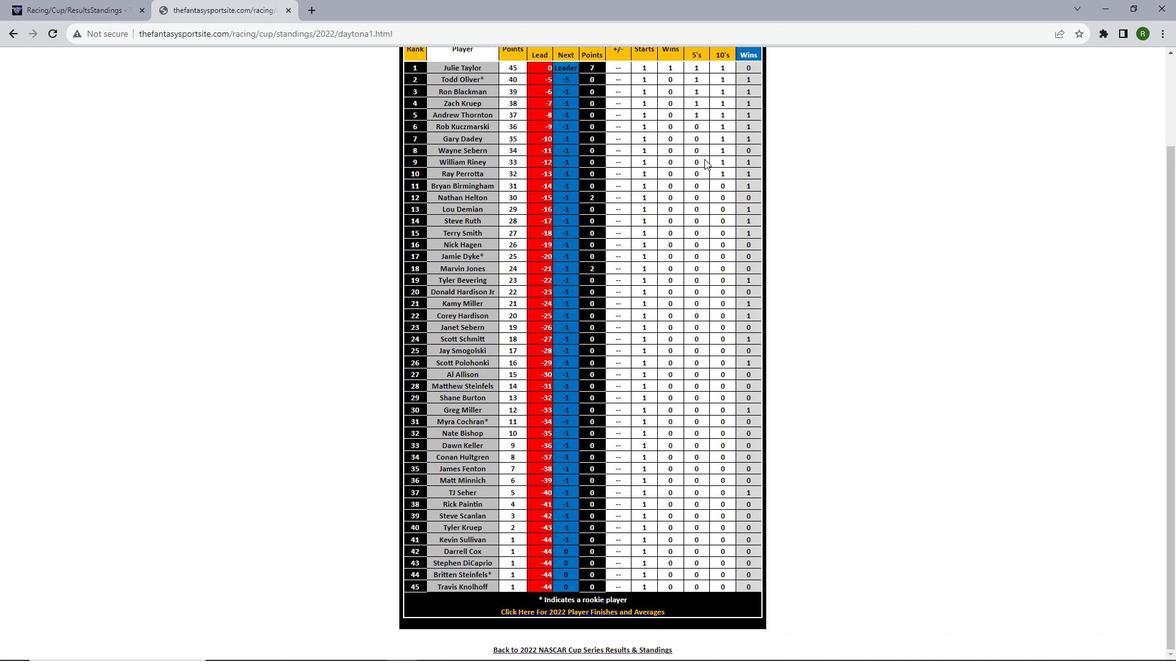 
Action: Mouse scrolled (704, 156) with delta (0, 0)
Screenshot: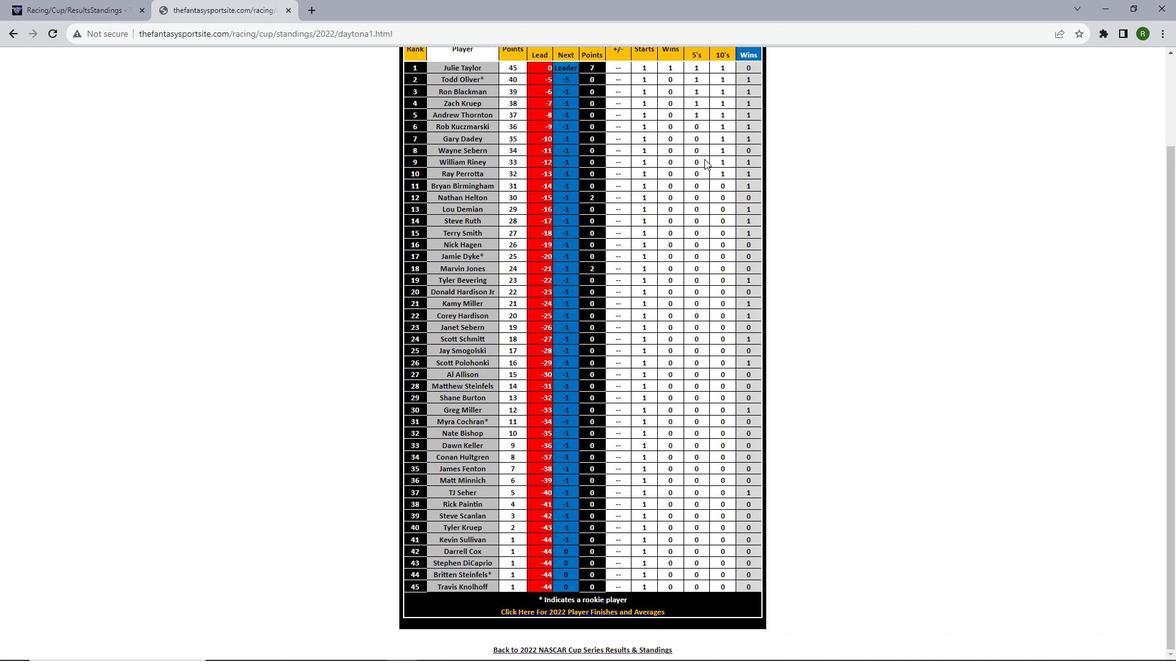 
Action: Mouse scrolled (704, 156) with delta (0, 0)
Screenshot: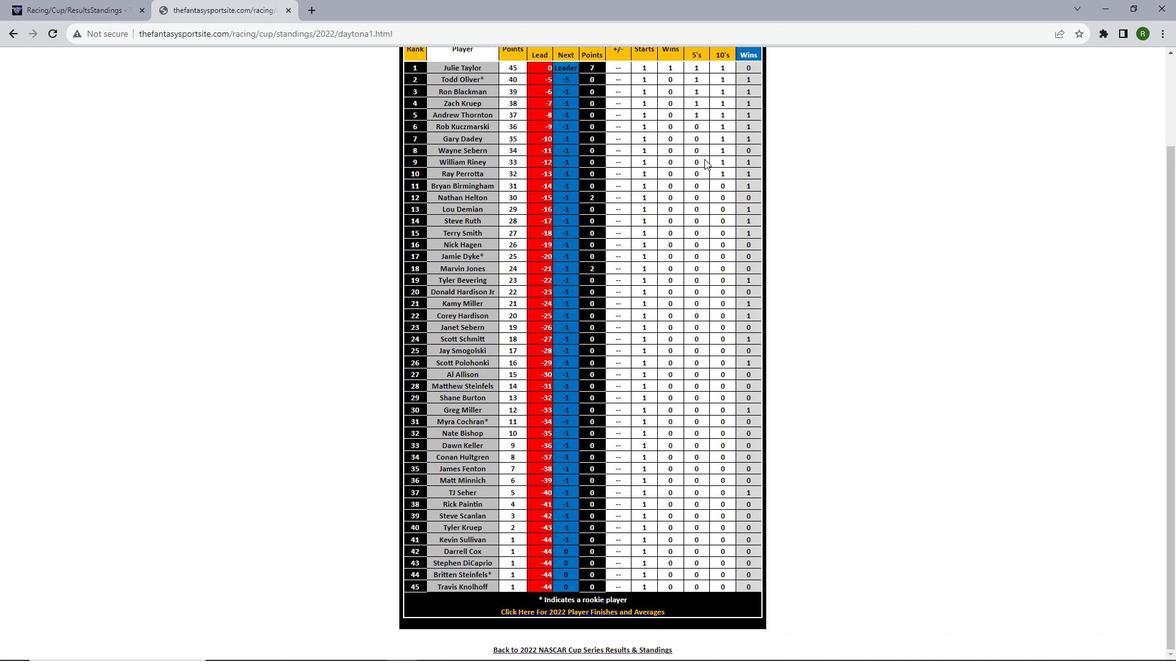 
Action: Mouse scrolled (704, 156) with delta (0, 0)
Screenshot: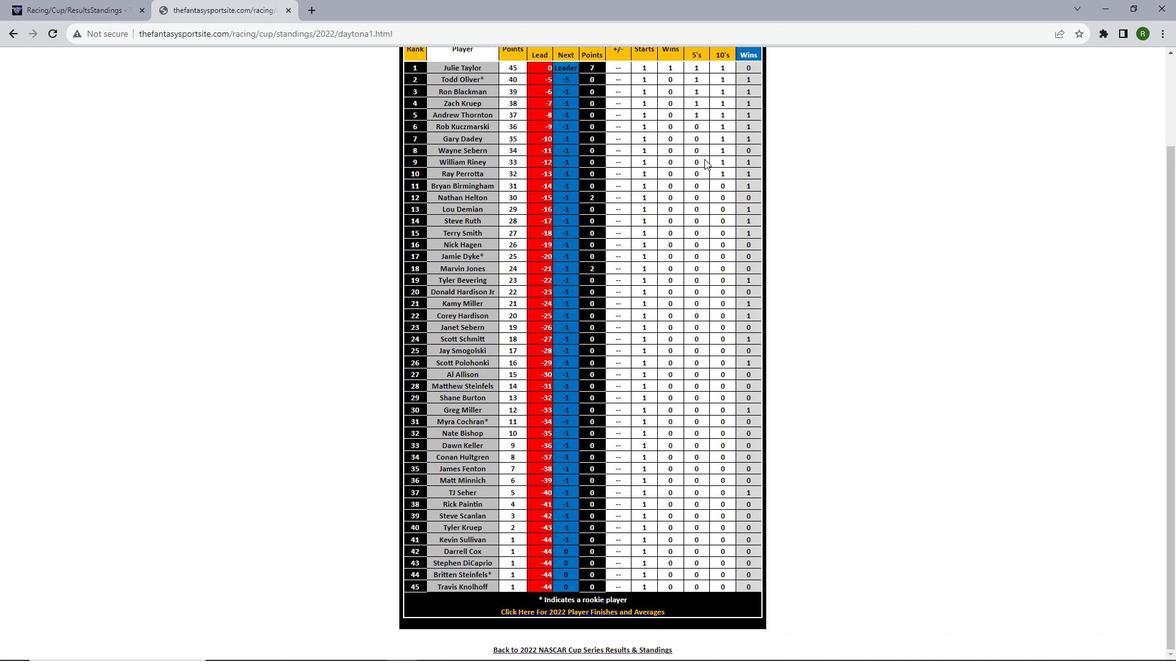 
Action: Mouse moved to (704, 158)
Screenshot: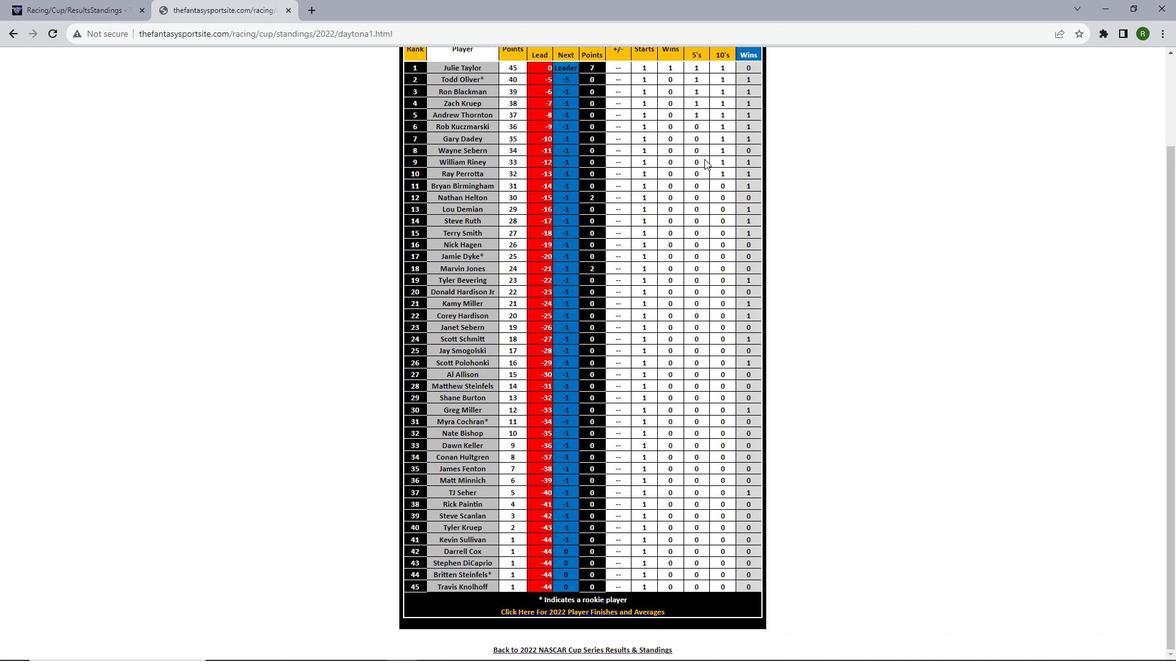 
Action: Mouse scrolled (704, 157) with delta (0, 0)
Screenshot: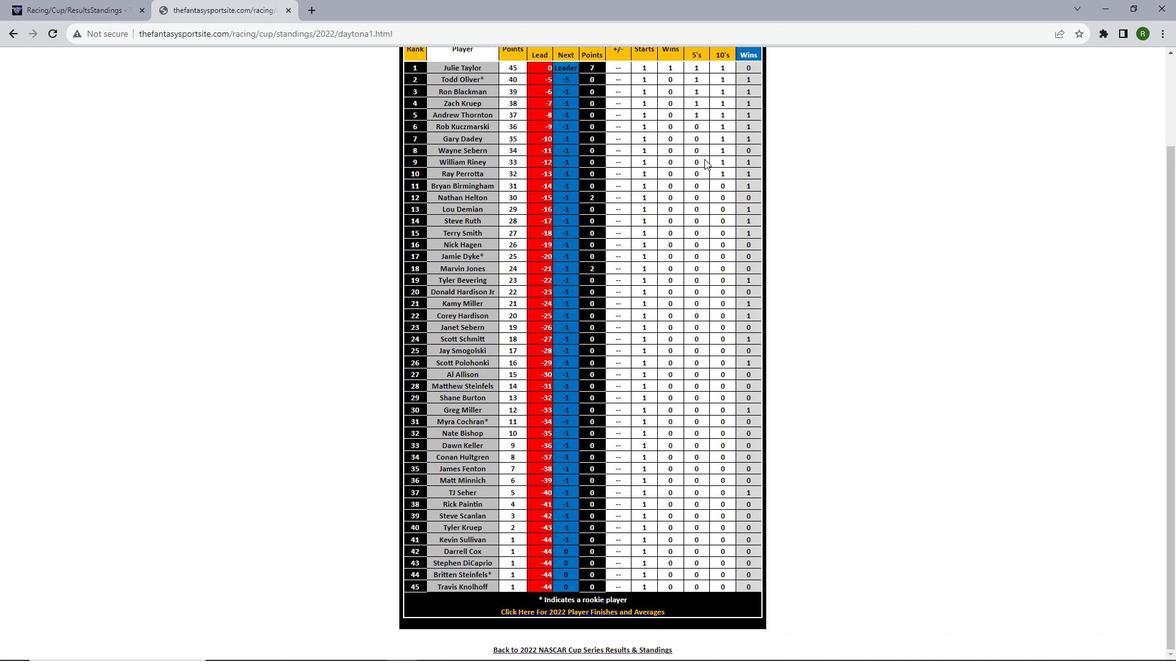 
Action: Mouse moved to (704, 159)
Screenshot: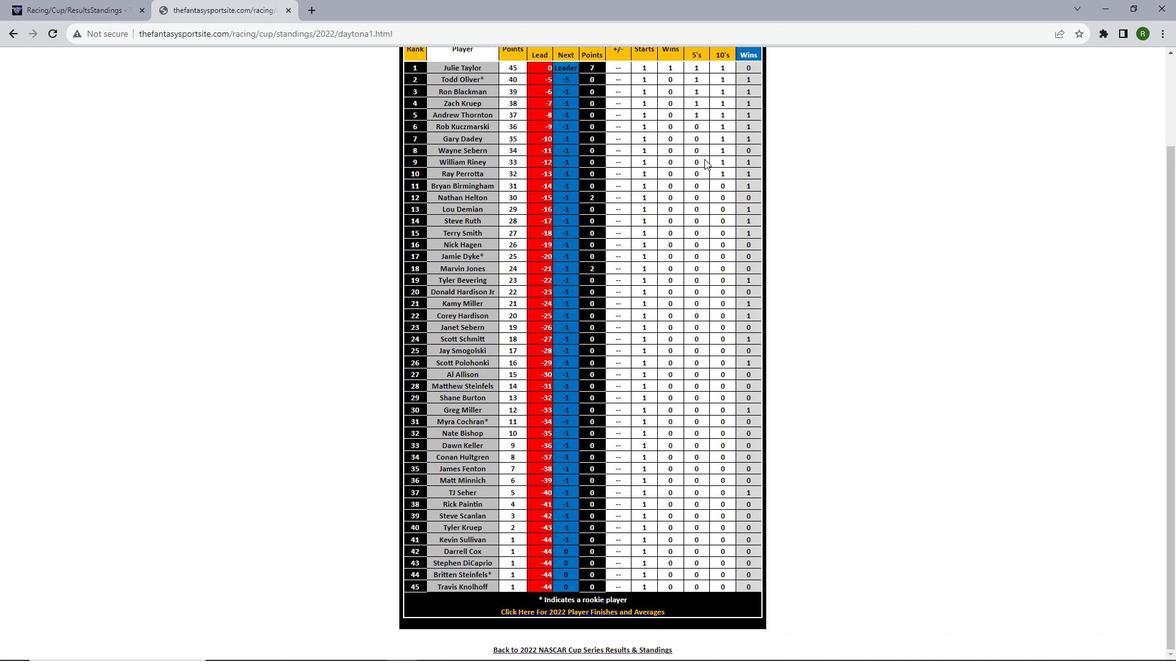 
Action: Mouse scrolled (704, 158) with delta (0, 0)
Screenshot: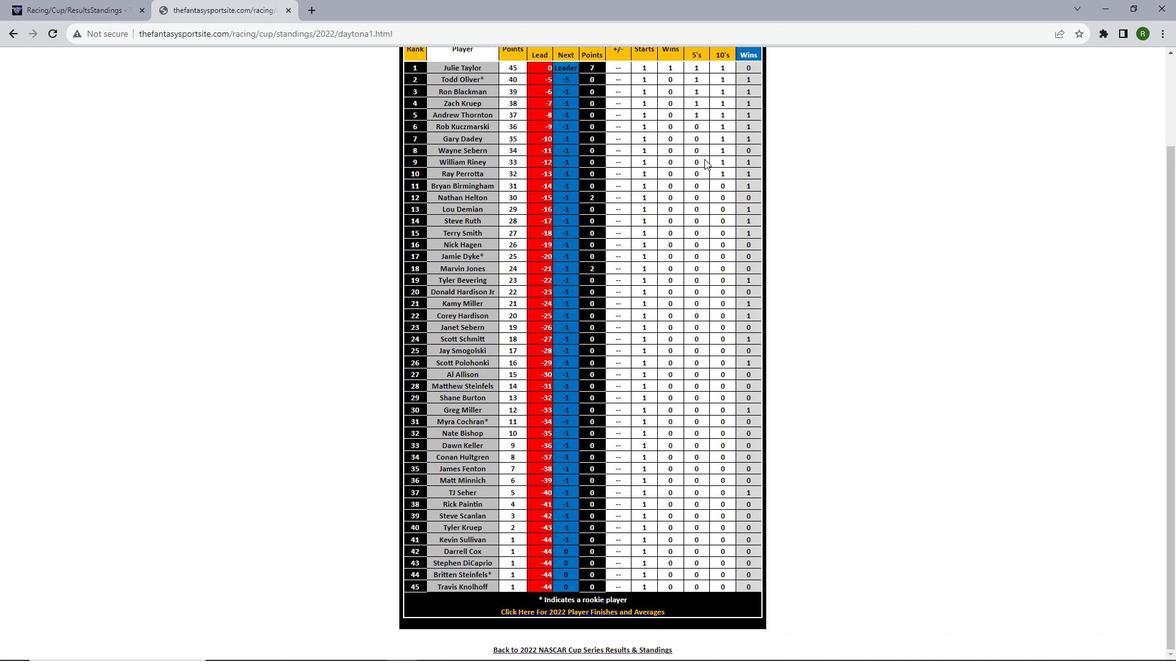 
Action: Mouse scrolled (704, 158) with delta (0, 0)
Screenshot: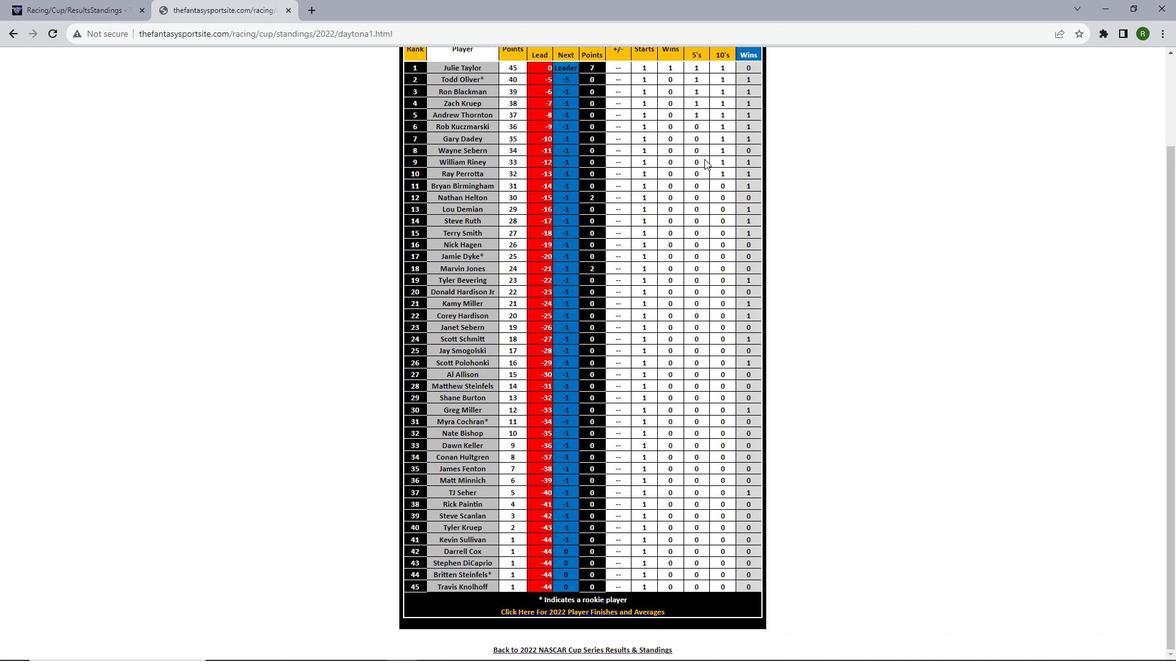 
Action: Mouse scrolled (704, 158) with delta (0, 0)
Screenshot: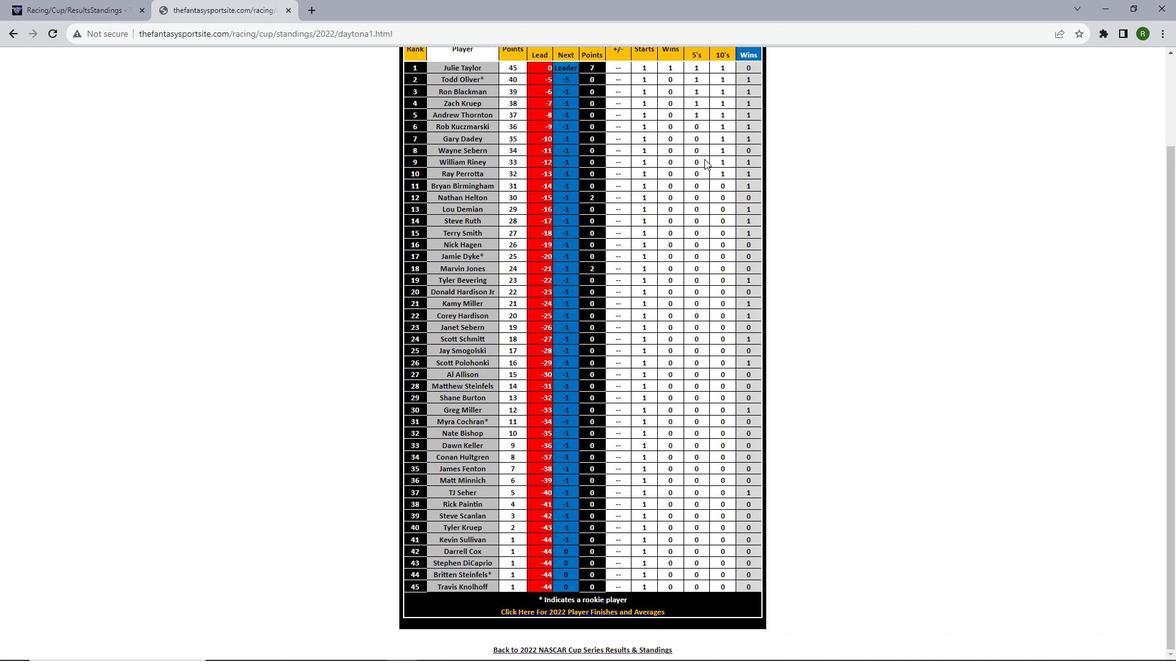 
Action: Mouse scrolled (704, 158) with delta (0, 0)
Screenshot: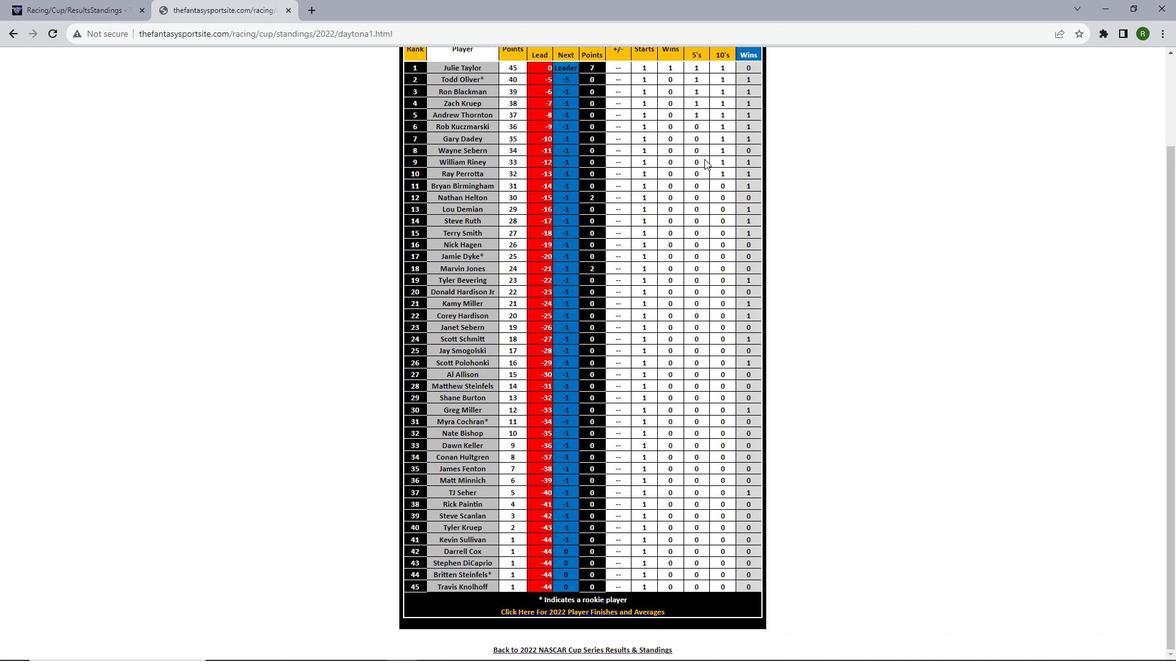 
Action: Mouse scrolled (704, 158) with delta (0, 0)
Screenshot: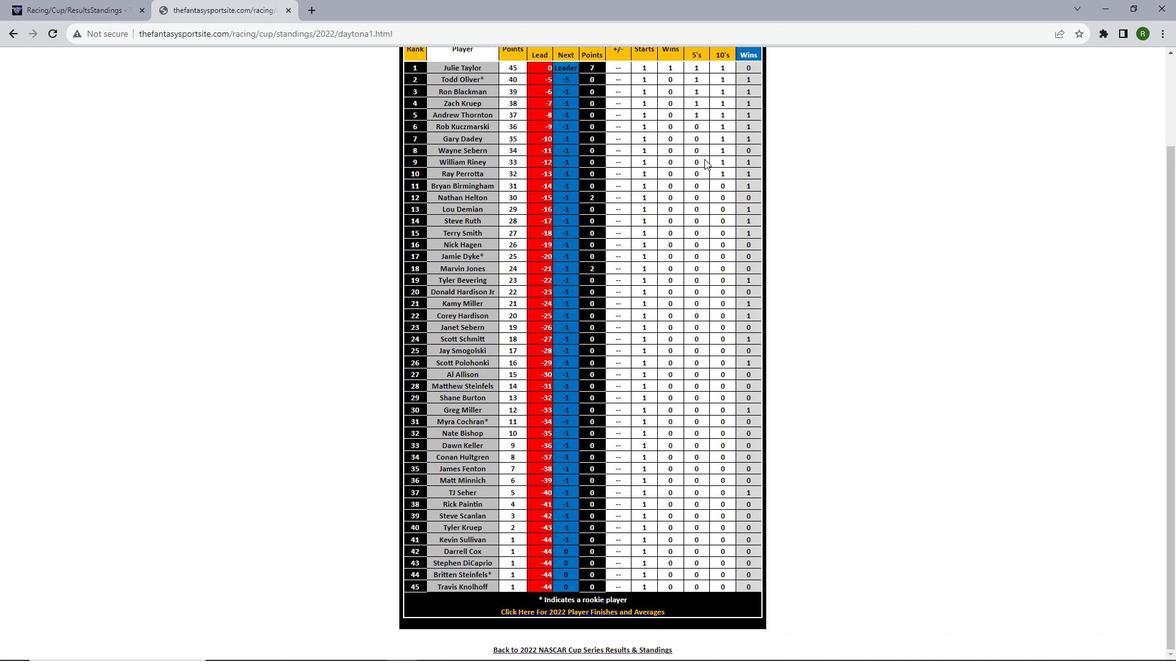 
